 Task: Toggle the insert space after function keyword for anonymous function in the format.
Action: Mouse moved to (11, 475)
Screenshot: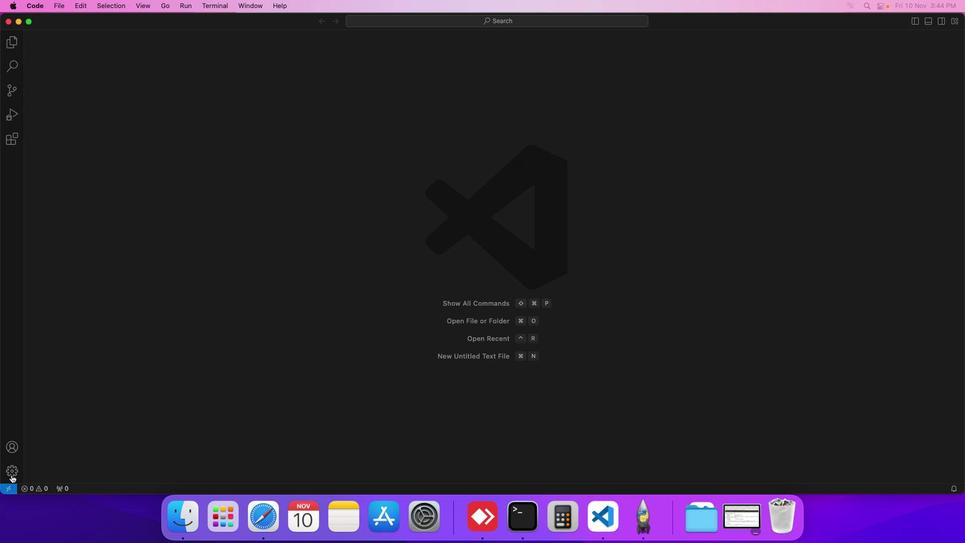 
Action: Mouse pressed left at (11, 475)
Screenshot: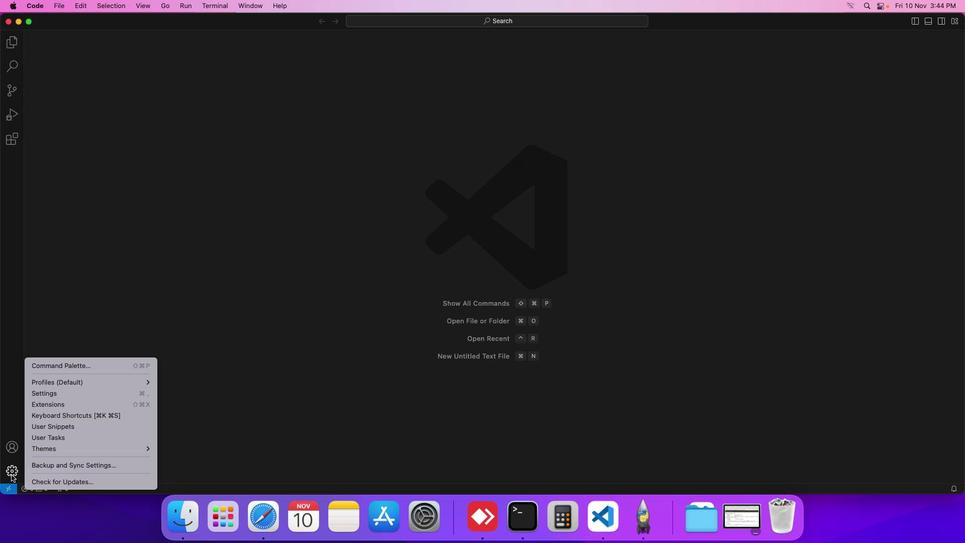 
Action: Mouse moved to (65, 394)
Screenshot: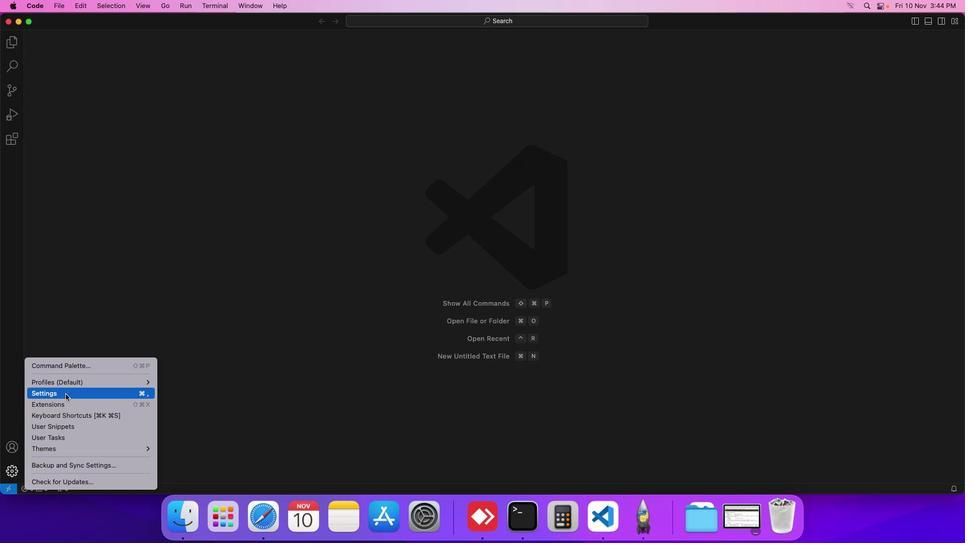 
Action: Mouse pressed left at (65, 394)
Screenshot: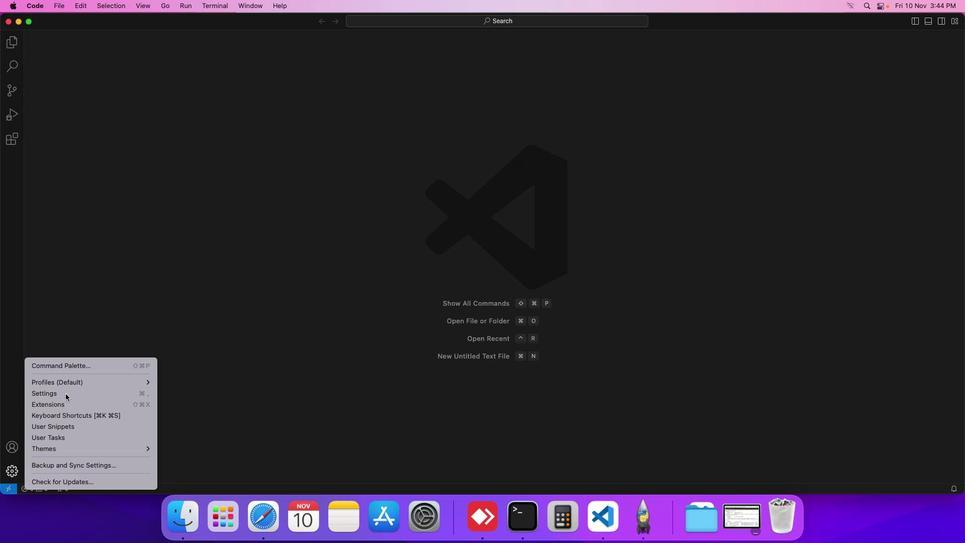 
Action: Mouse moved to (230, 173)
Screenshot: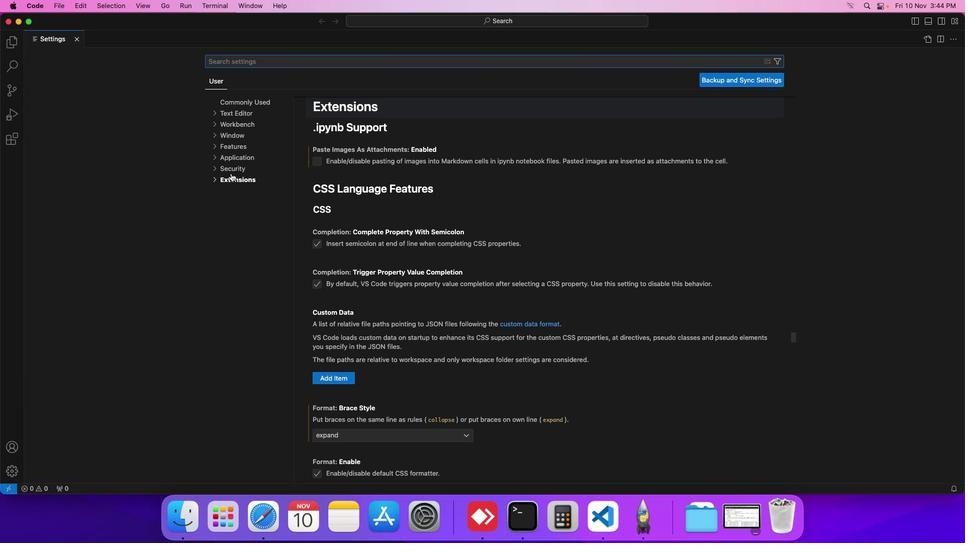 
Action: Mouse pressed left at (230, 173)
Screenshot: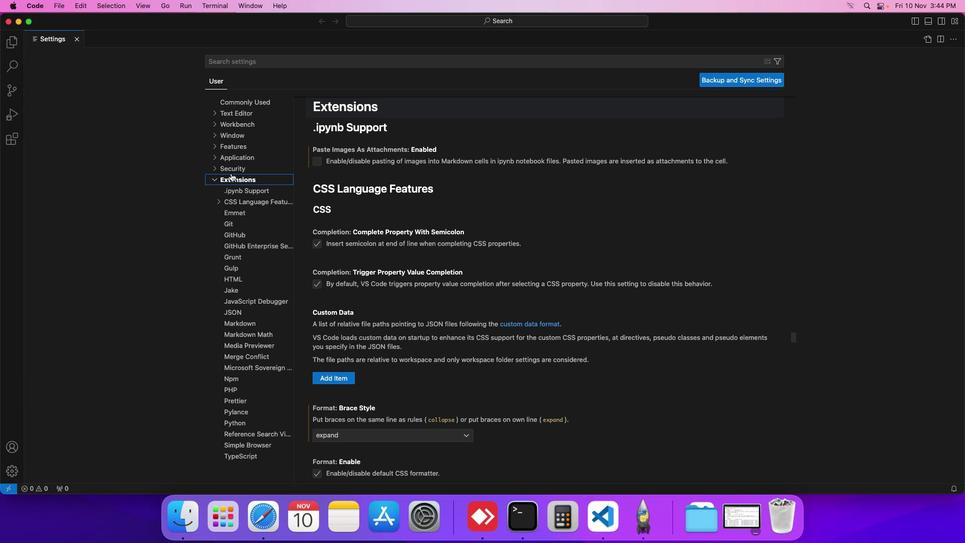 
Action: Mouse moved to (236, 453)
Screenshot: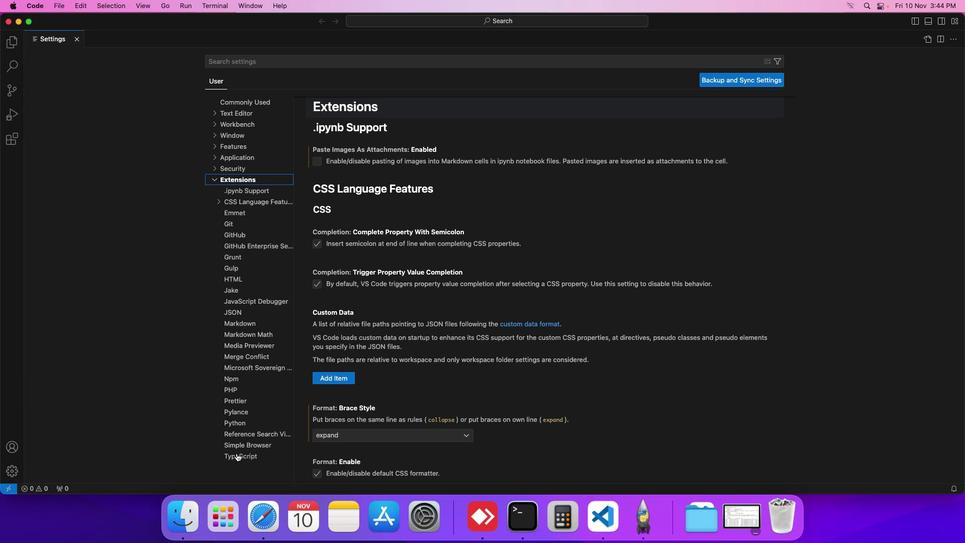 
Action: Mouse pressed left at (236, 453)
Screenshot: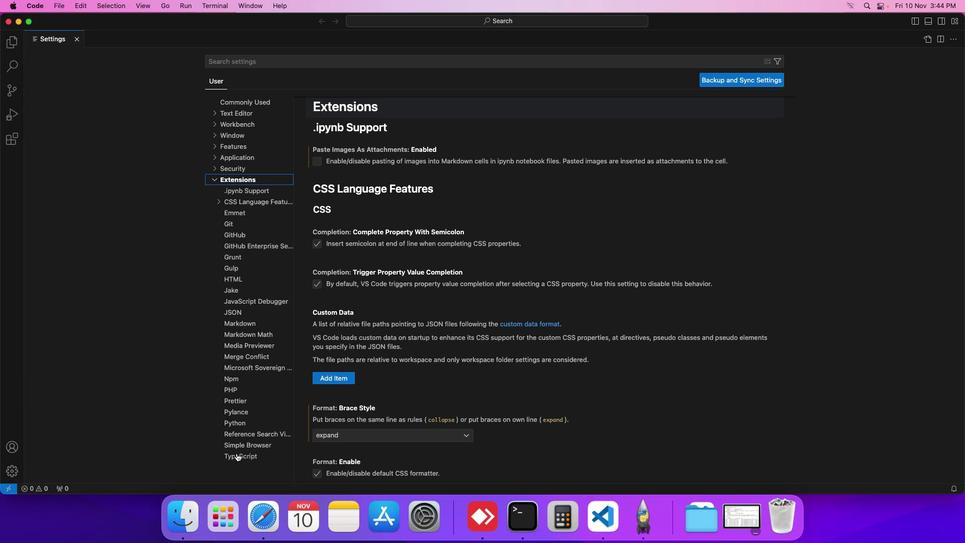 
Action: Mouse moved to (328, 450)
Screenshot: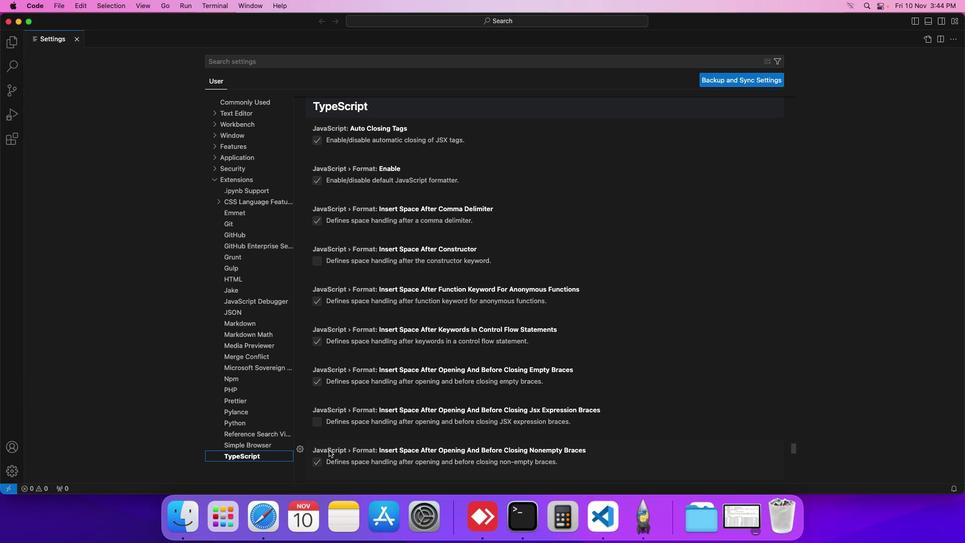 
Action: Mouse scrolled (328, 450) with delta (0, 0)
Screenshot: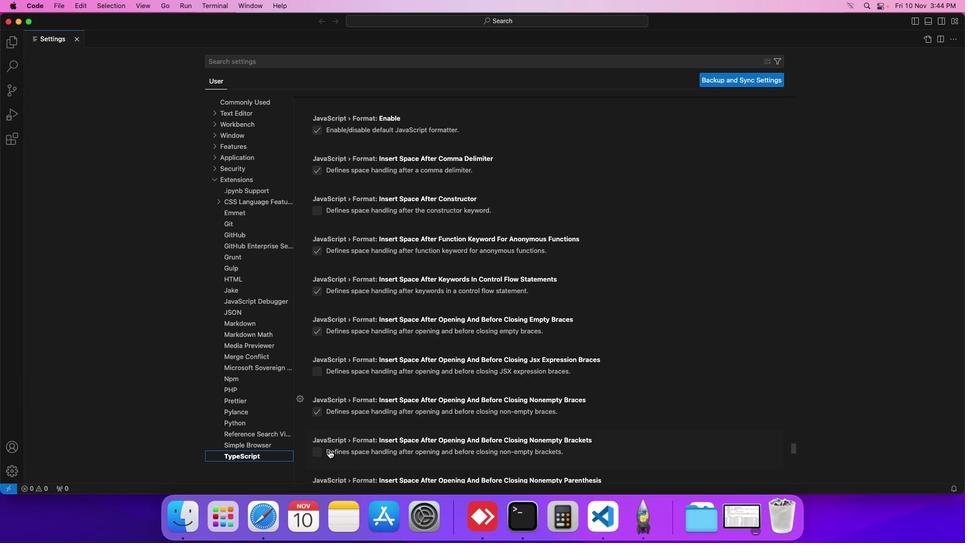 
Action: Mouse scrolled (328, 450) with delta (0, 0)
Screenshot: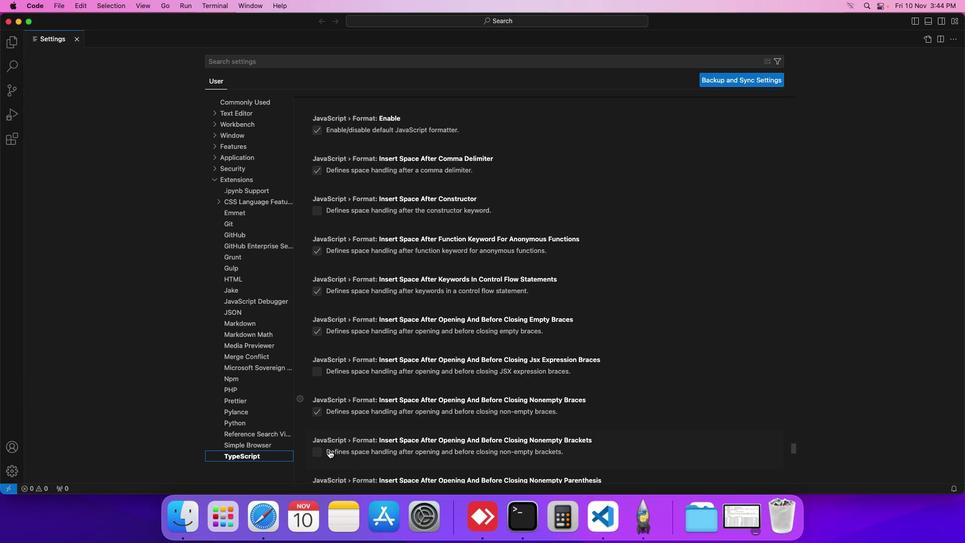 
Action: Mouse scrolled (328, 450) with delta (0, 0)
Screenshot: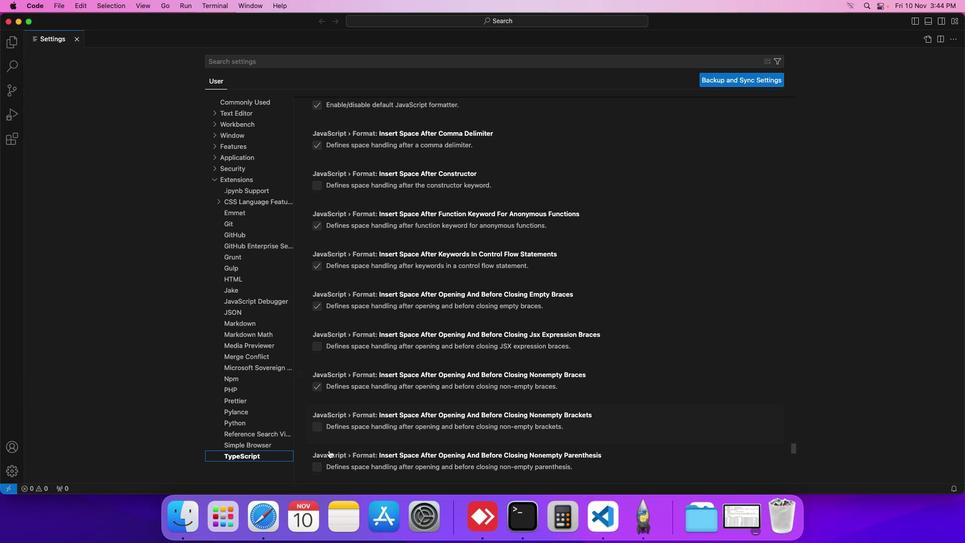 
Action: Mouse scrolled (328, 450) with delta (0, 0)
Screenshot: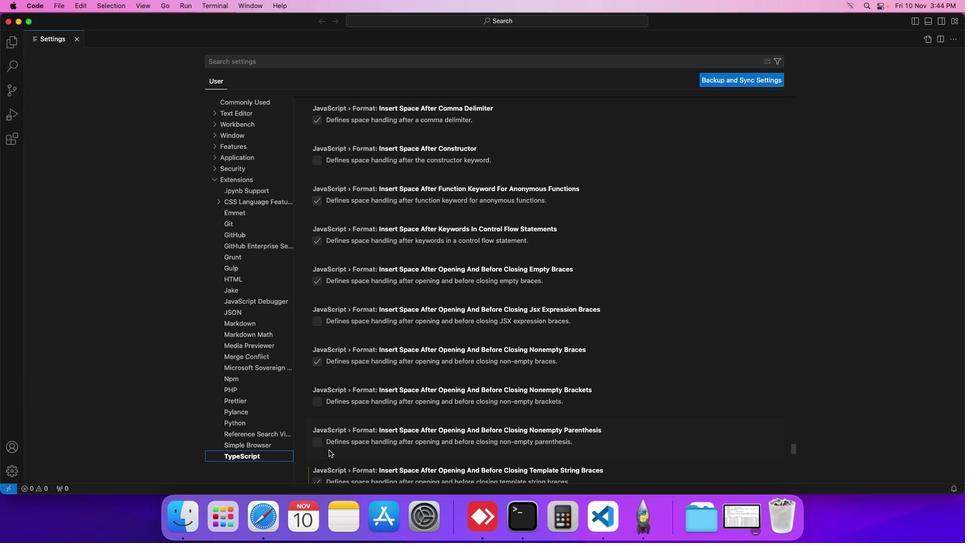 
Action: Mouse scrolled (328, 450) with delta (0, 0)
Screenshot: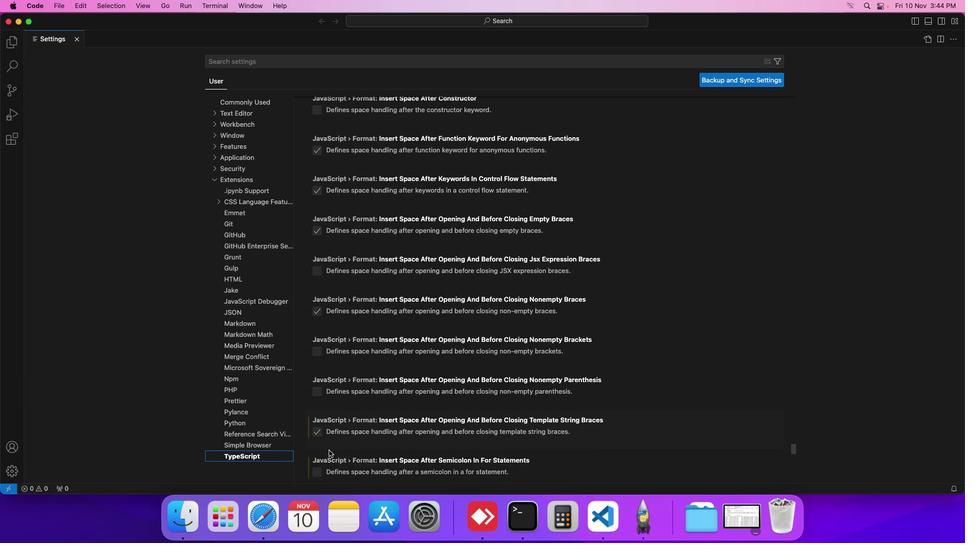
Action: Mouse scrolled (328, 450) with delta (0, 0)
Screenshot: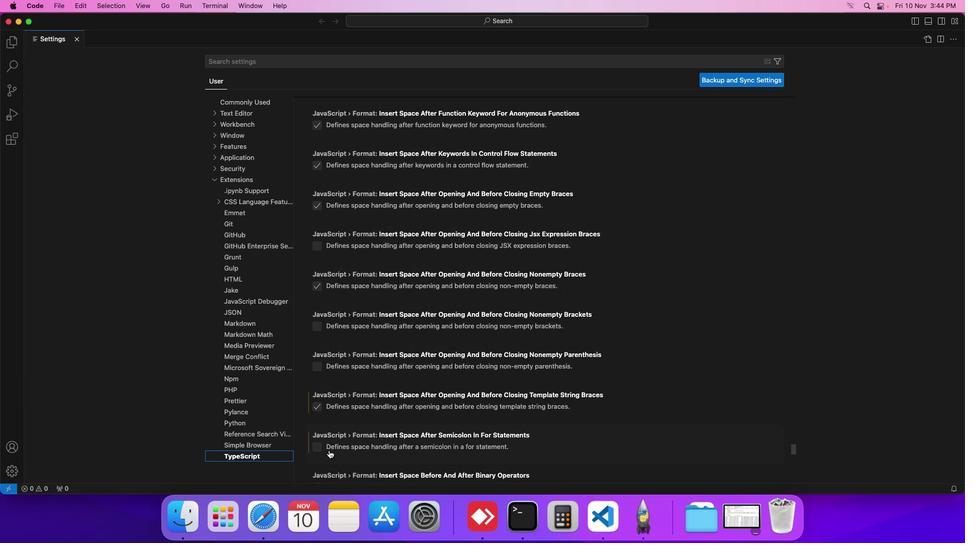 
Action: Mouse scrolled (328, 450) with delta (0, 0)
Screenshot: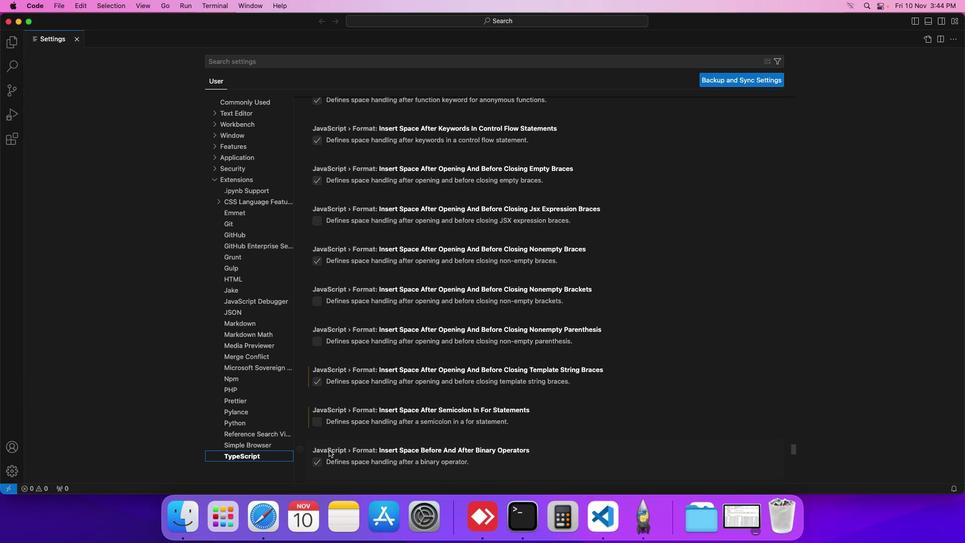 
Action: Mouse scrolled (328, 450) with delta (0, 0)
Screenshot: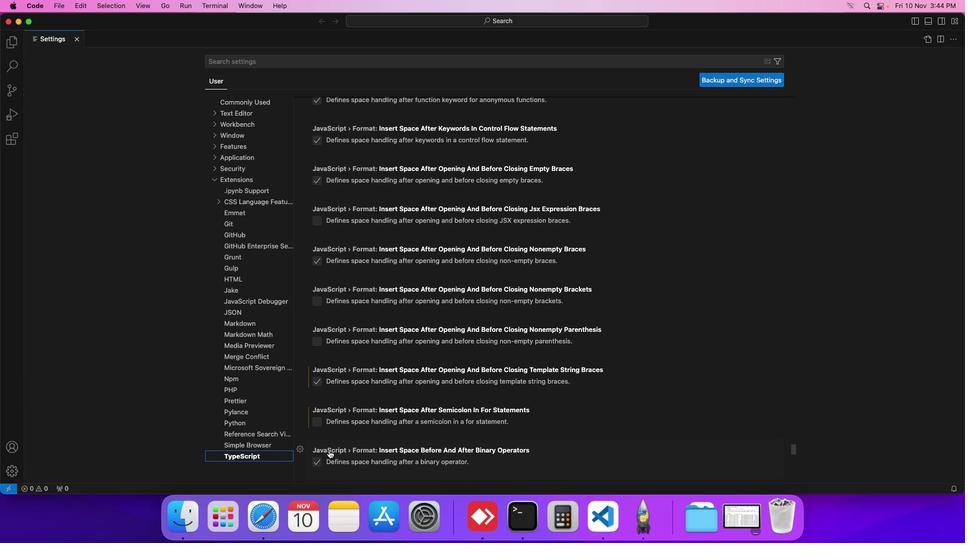 
Action: Mouse scrolled (328, 450) with delta (0, -1)
Screenshot: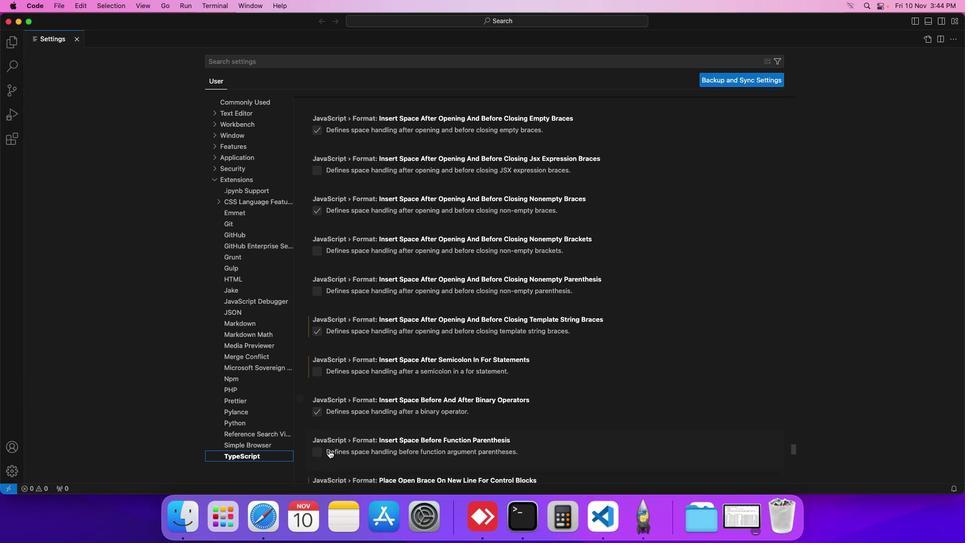 
Action: Mouse scrolled (328, 450) with delta (0, 0)
Screenshot: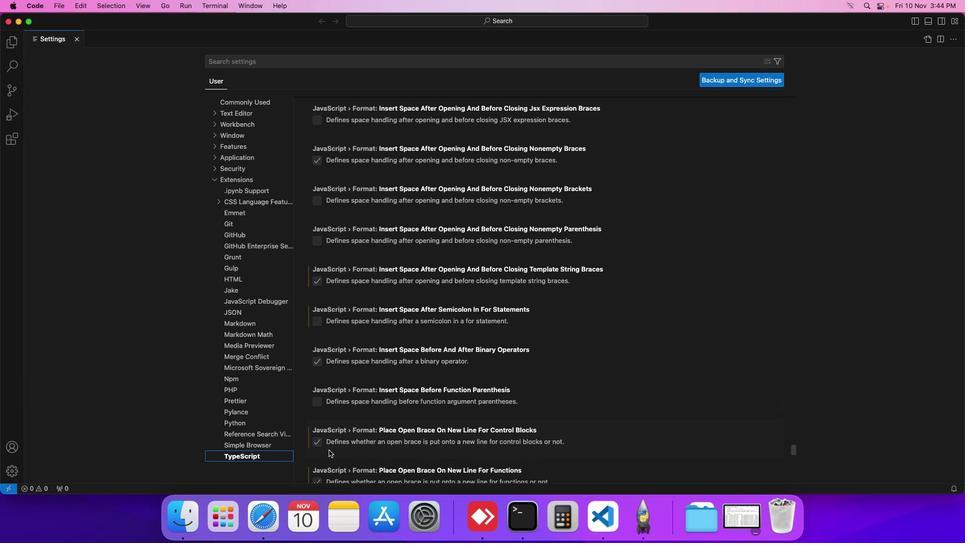 
Action: Mouse scrolled (328, 450) with delta (0, 0)
Screenshot: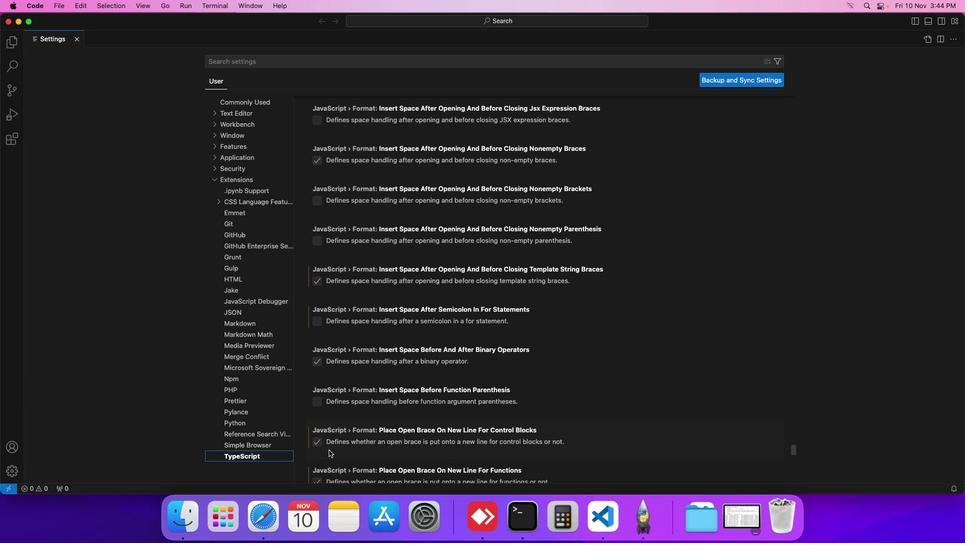 
Action: Mouse scrolled (328, 450) with delta (0, 0)
Screenshot: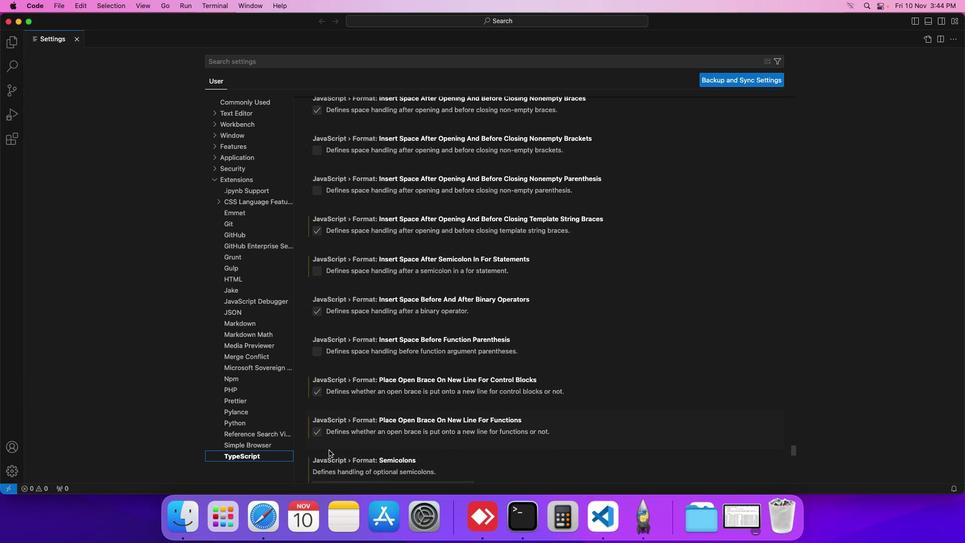 
Action: Mouse scrolled (328, 450) with delta (0, 0)
Screenshot: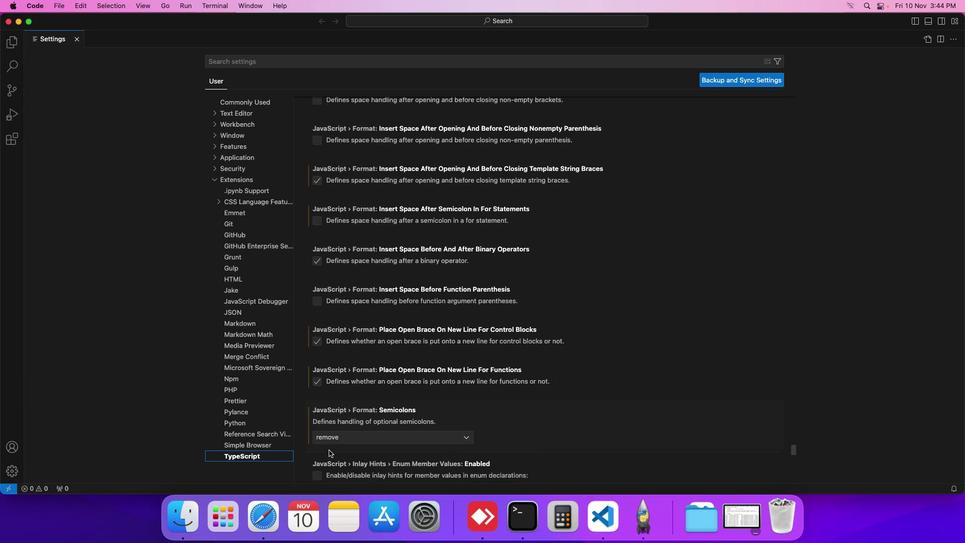 
Action: Mouse scrolled (328, 450) with delta (0, -1)
Screenshot: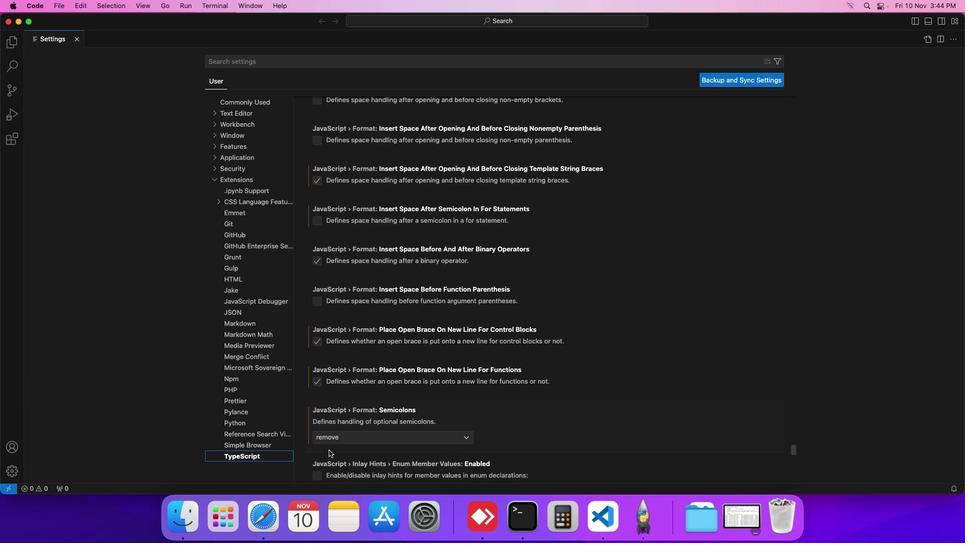 
Action: Mouse scrolled (328, 450) with delta (0, 0)
Screenshot: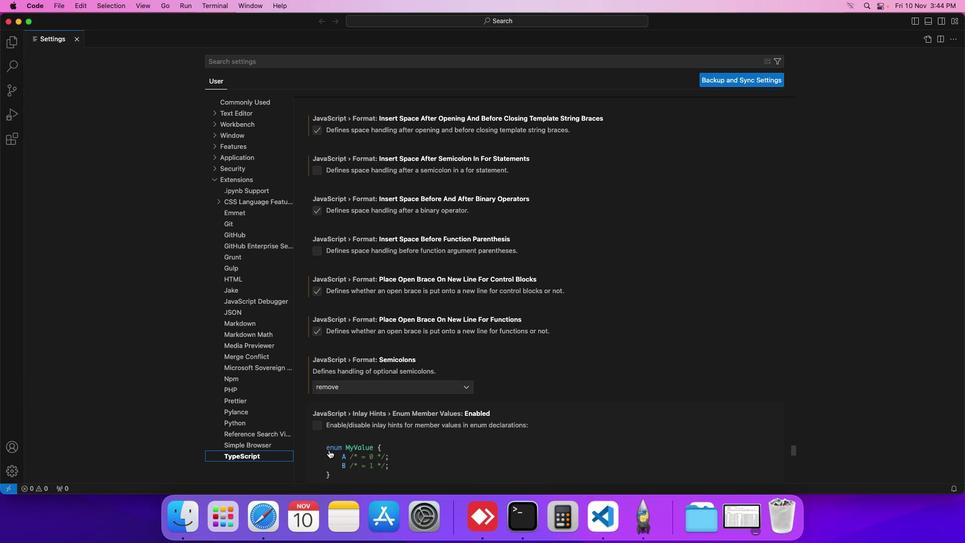 
Action: Mouse scrolled (328, 450) with delta (0, 0)
Screenshot: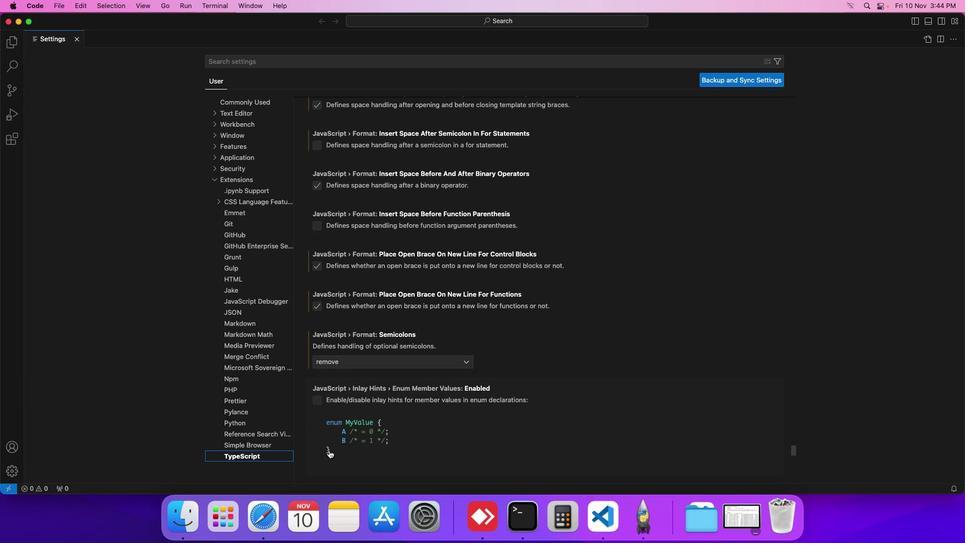 
Action: Mouse scrolled (328, 450) with delta (0, 0)
Screenshot: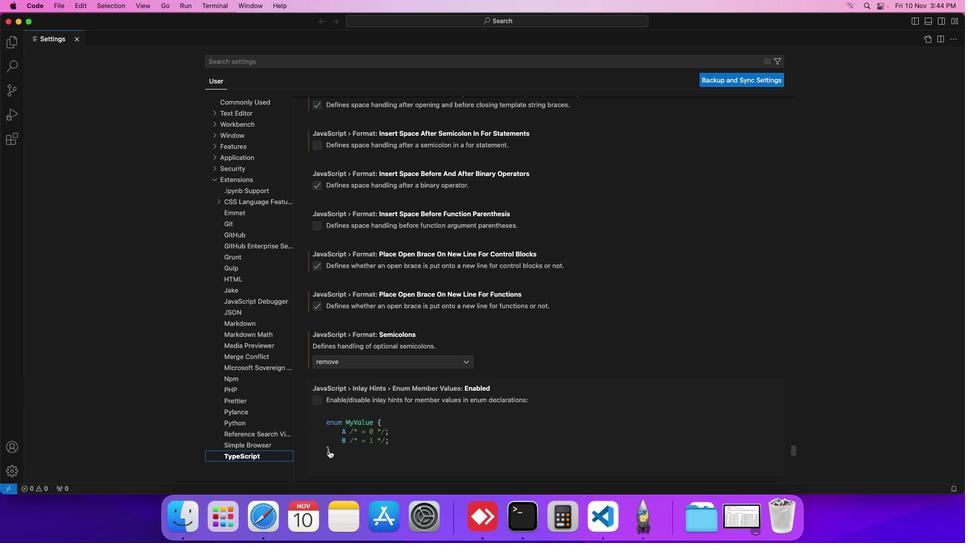 
Action: Mouse scrolled (328, 450) with delta (0, -1)
Screenshot: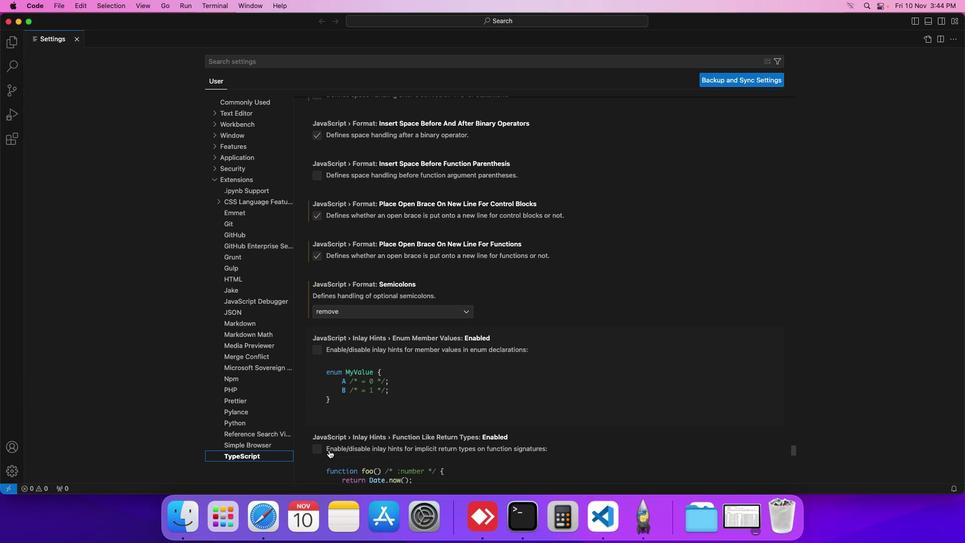 
Action: Mouse scrolled (328, 450) with delta (0, 0)
Screenshot: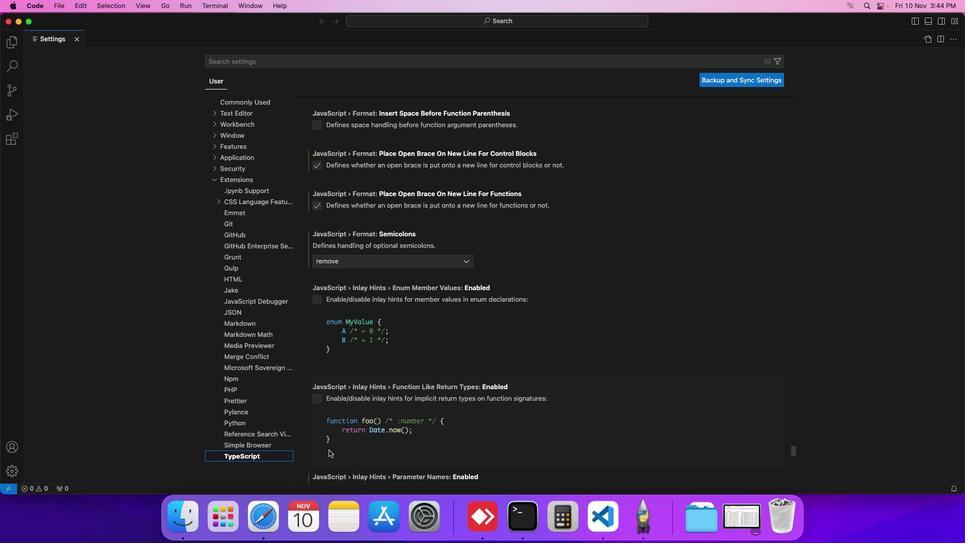 
Action: Mouse scrolled (328, 450) with delta (0, 0)
Screenshot: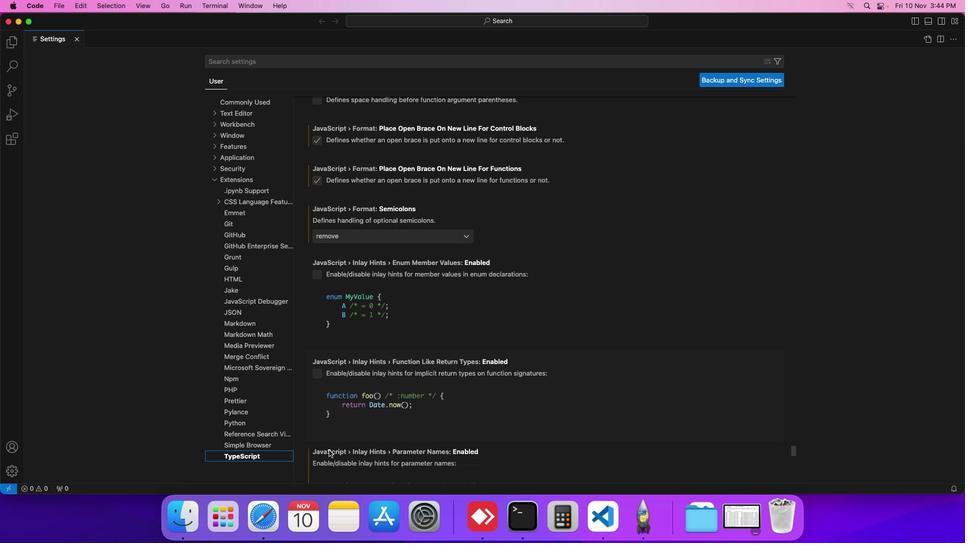 
Action: Mouse scrolled (328, 450) with delta (0, 0)
Screenshot: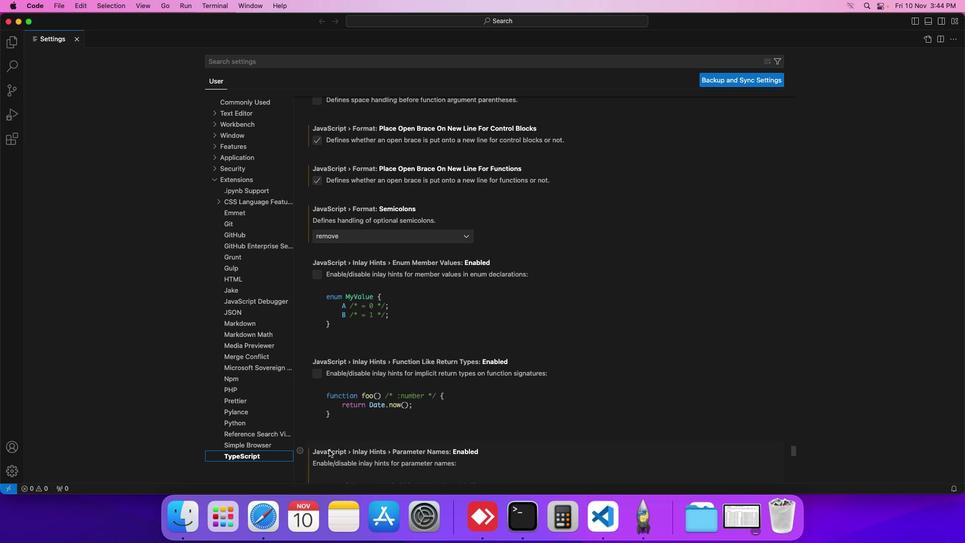 
Action: Mouse scrolled (328, 450) with delta (0, 0)
Screenshot: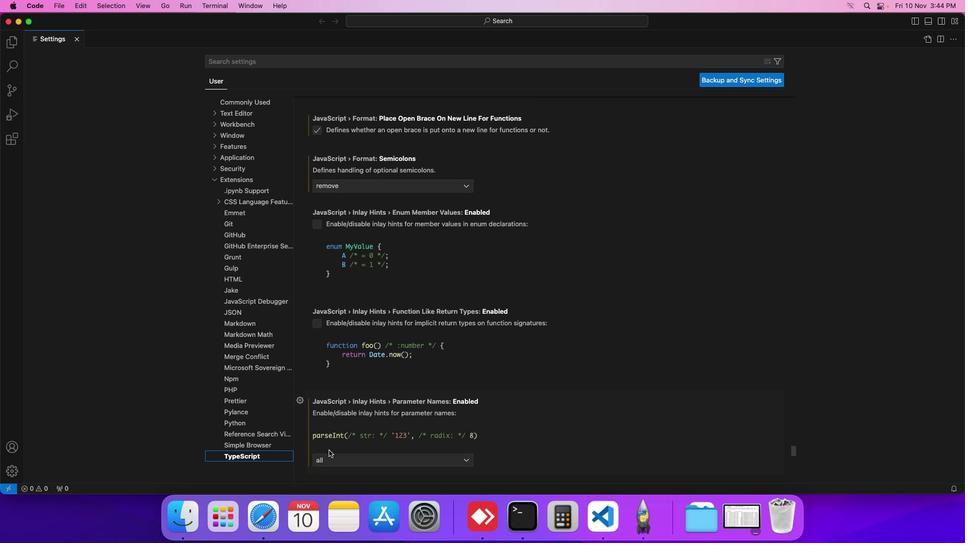 
Action: Mouse scrolled (328, 450) with delta (0, 0)
Screenshot: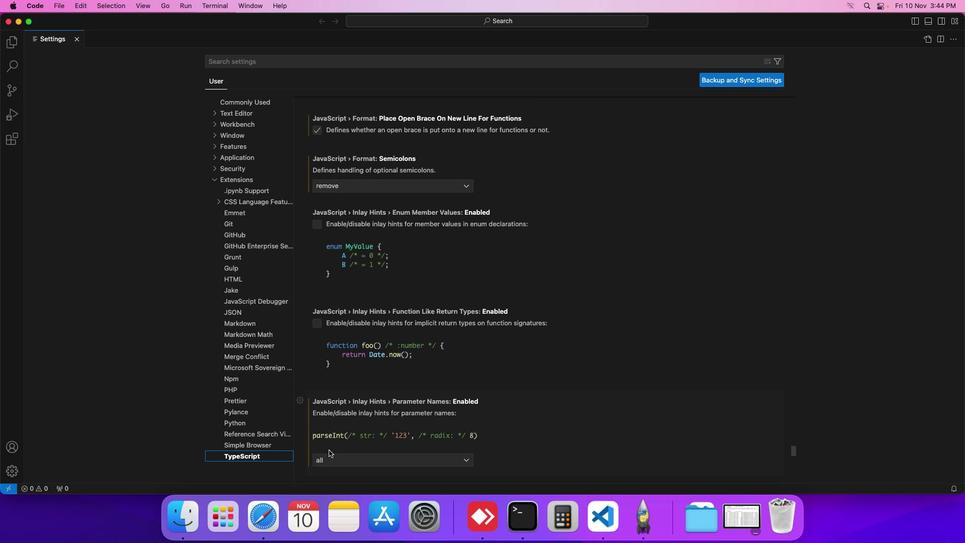 
Action: Mouse scrolled (328, 450) with delta (0, 0)
Screenshot: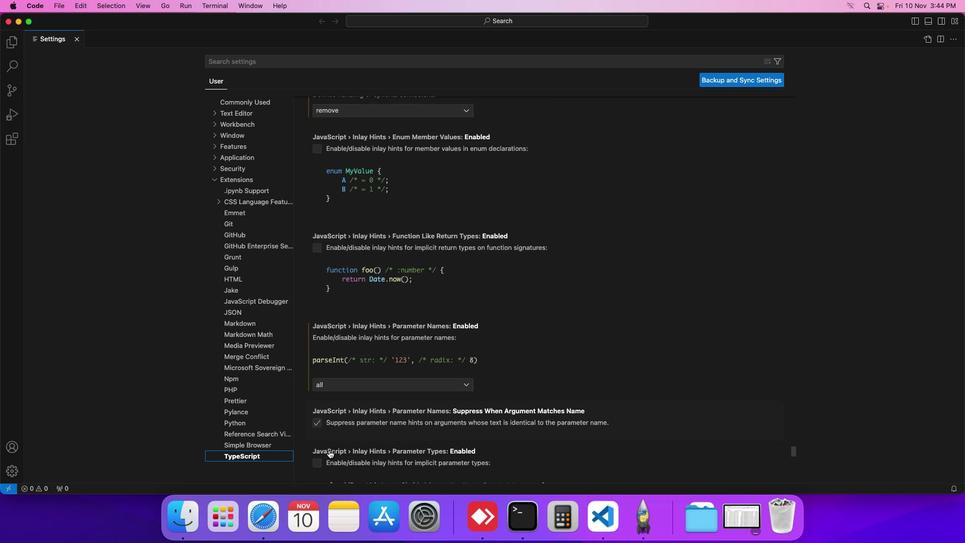 
Action: Mouse scrolled (328, 450) with delta (0, 0)
Screenshot: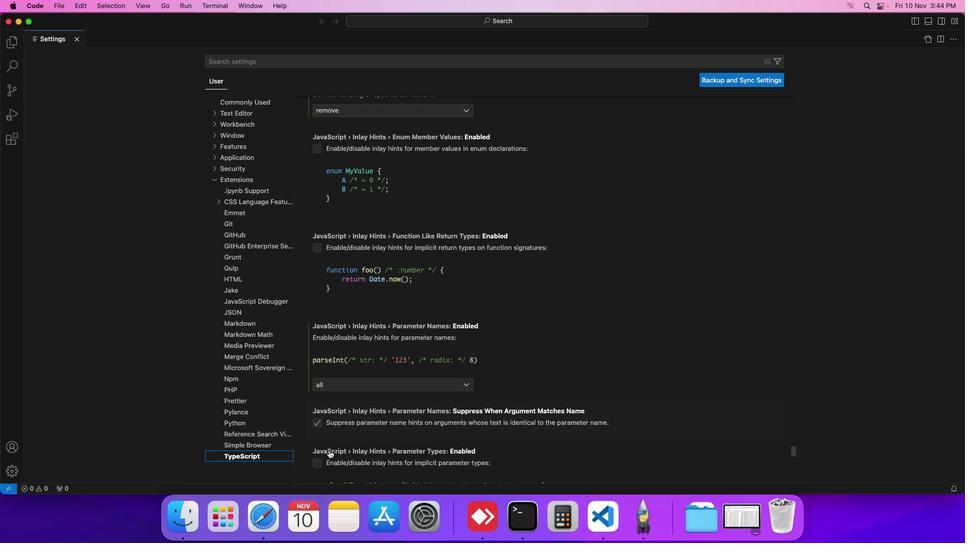 
Action: Mouse scrolled (328, 450) with delta (0, 0)
Screenshot: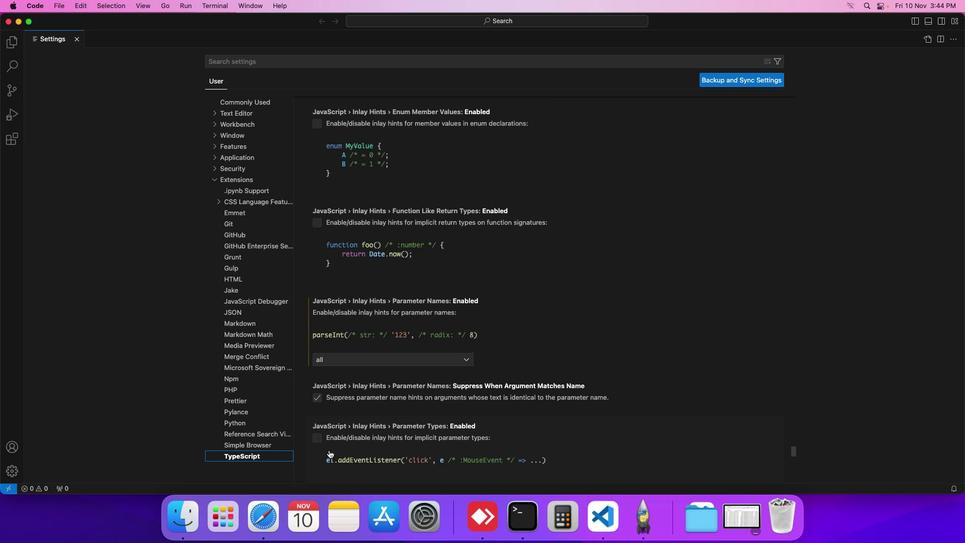 
Action: Mouse scrolled (328, 450) with delta (0, 0)
Screenshot: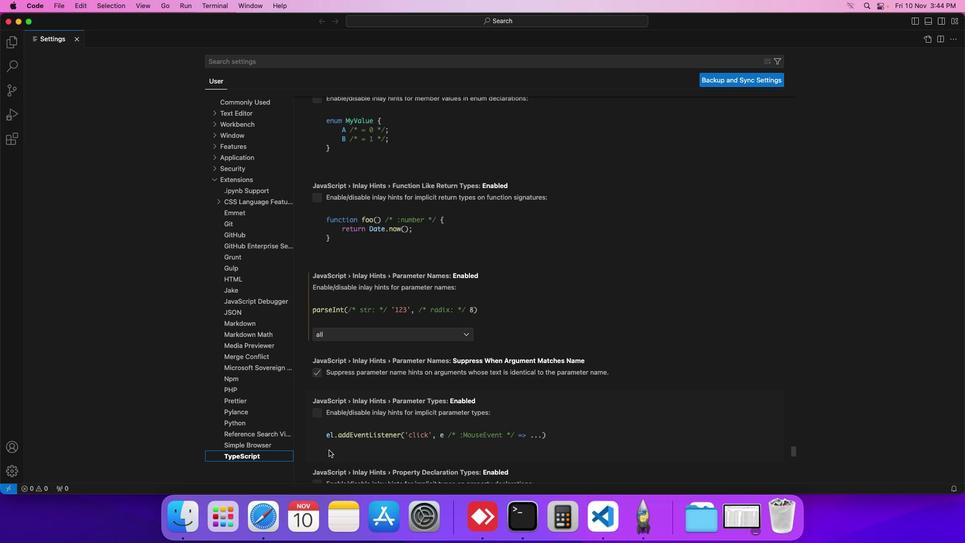 
Action: Mouse scrolled (328, 450) with delta (0, 0)
Screenshot: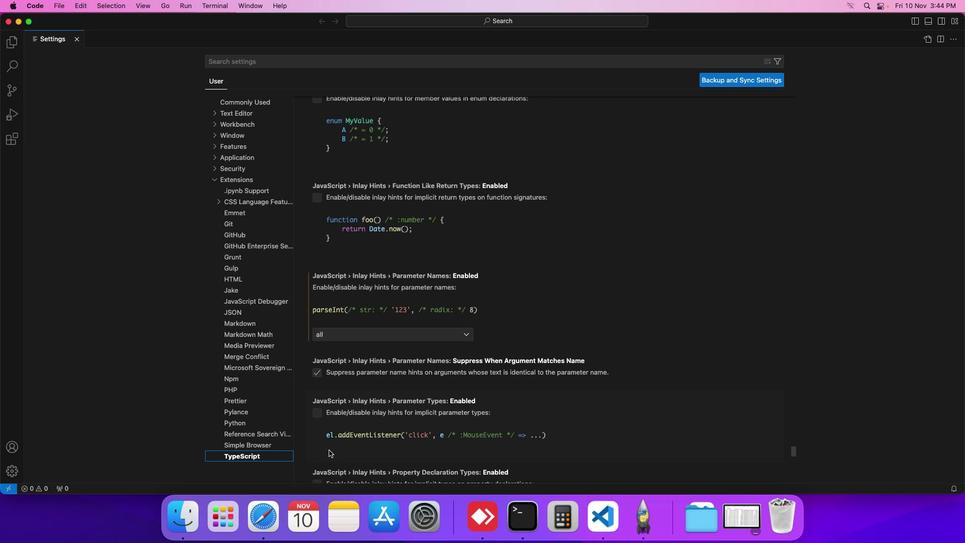 
Action: Mouse scrolled (328, 450) with delta (0, 0)
Screenshot: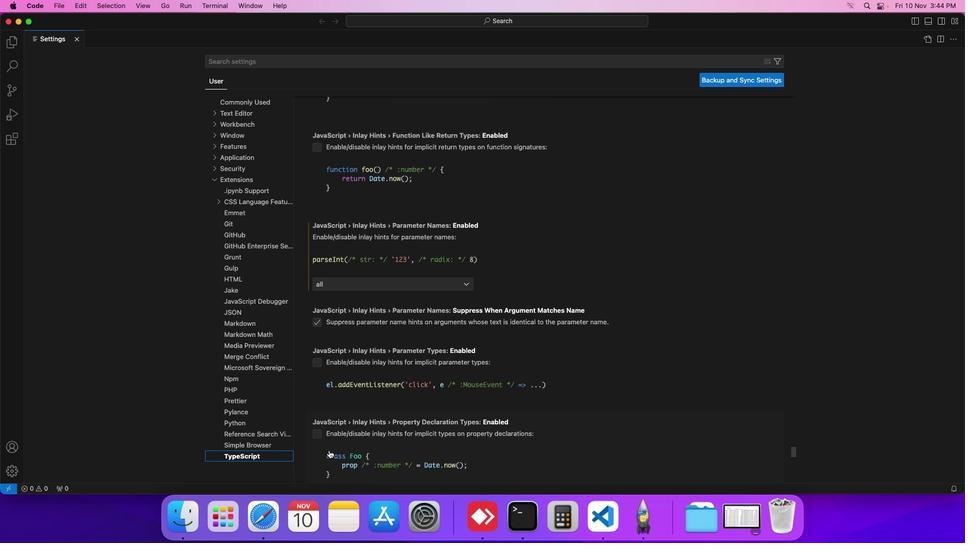 
Action: Mouse scrolled (328, 450) with delta (0, 0)
Screenshot: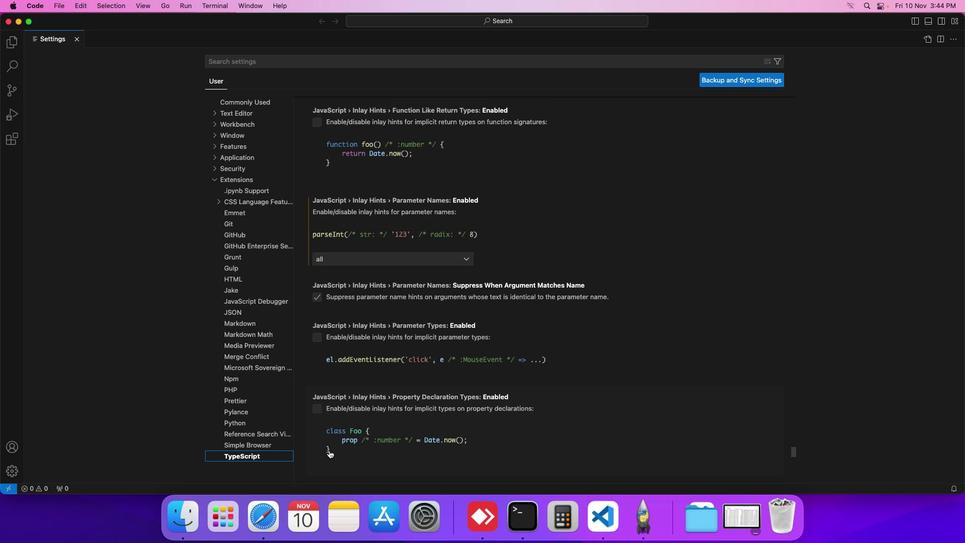 
Action: Mouse scrolled (328, 450) with delta (0, 0)
Screenshot: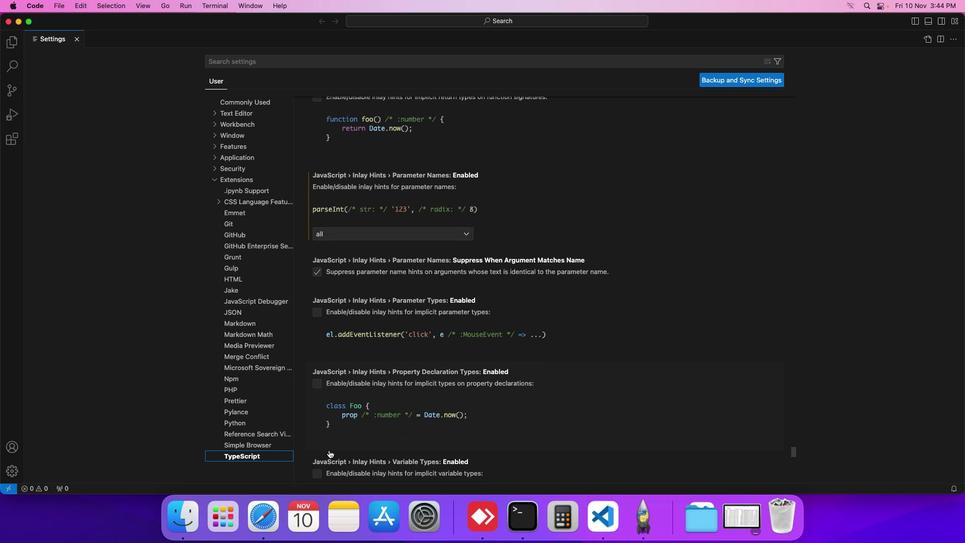 
Action: Mouse scrolled (328, 450) with delta (0, 0)
Screenshot: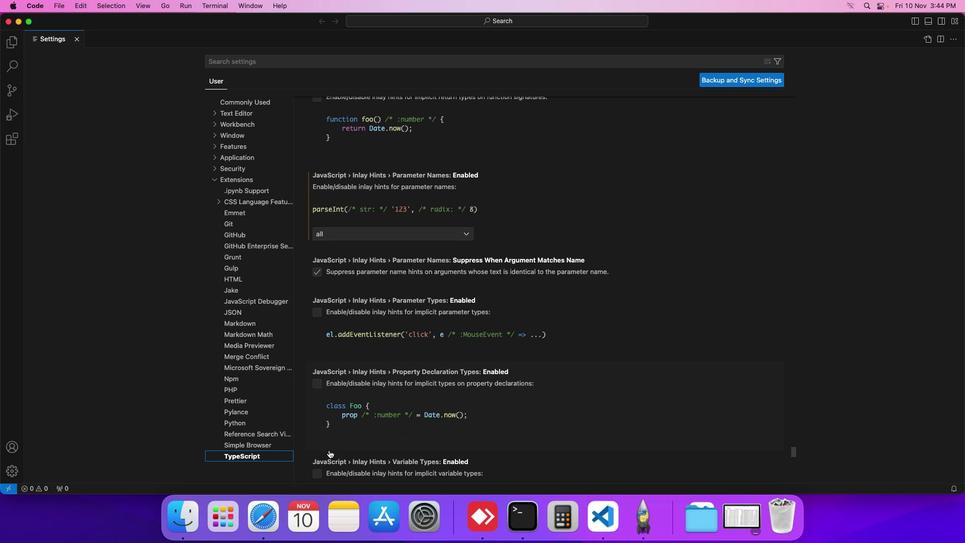 
Action: Mouse scrolled (328, 450) with delta (0, 0)
Screenshot: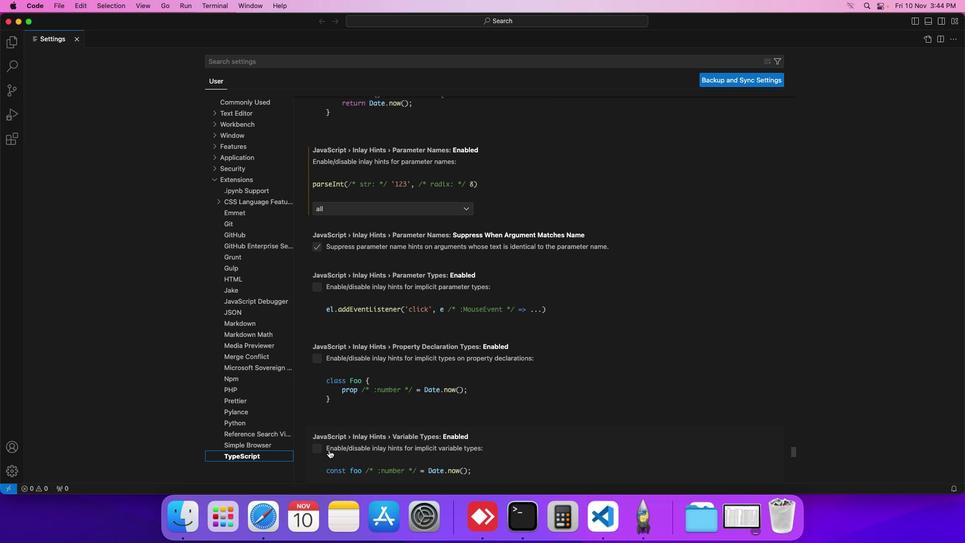 
Action: Mouse scrolled (328, 450) with delta (0, 0)
Screenshot: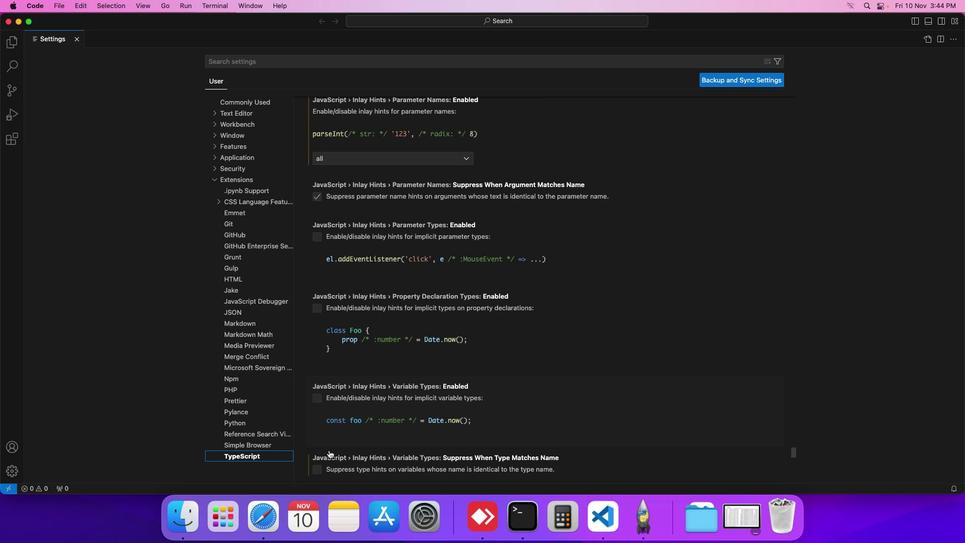 
Action: Mouse scrolled (328, 450) with delta (0, 0)
Screenshot: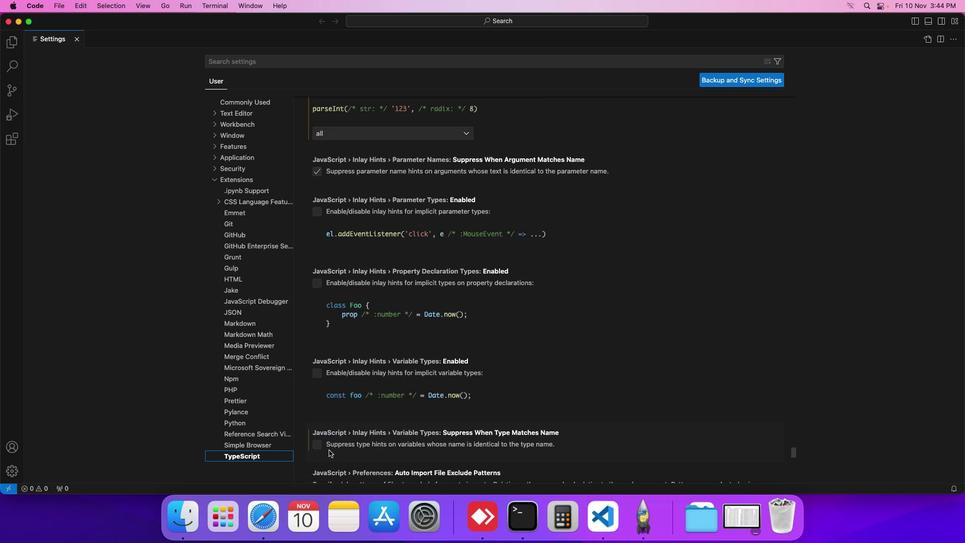 
Action: Mouse scrolled (328, 450) with delta (0, 0)
Screenshot: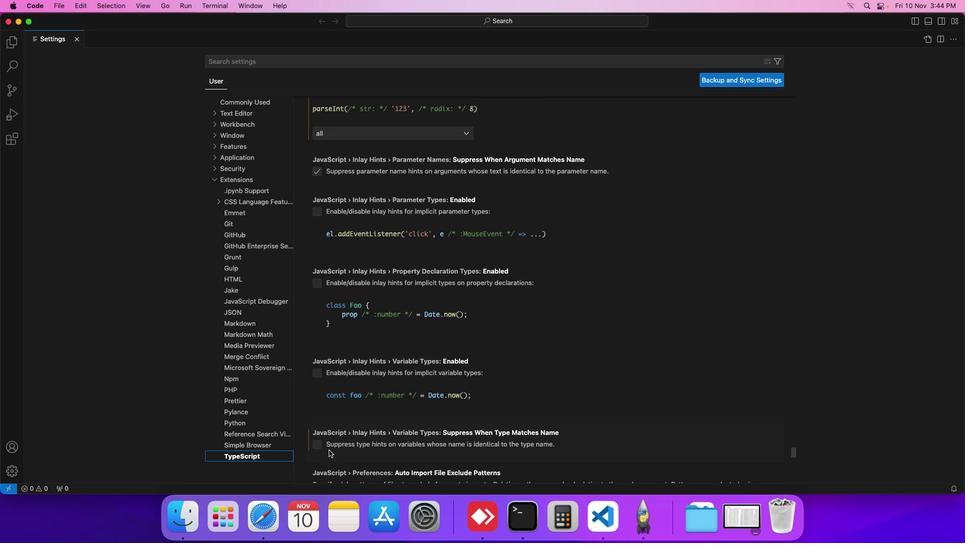 
Action: Mouse scrolled (328, 450) with delta (0, 0)
Screenshot: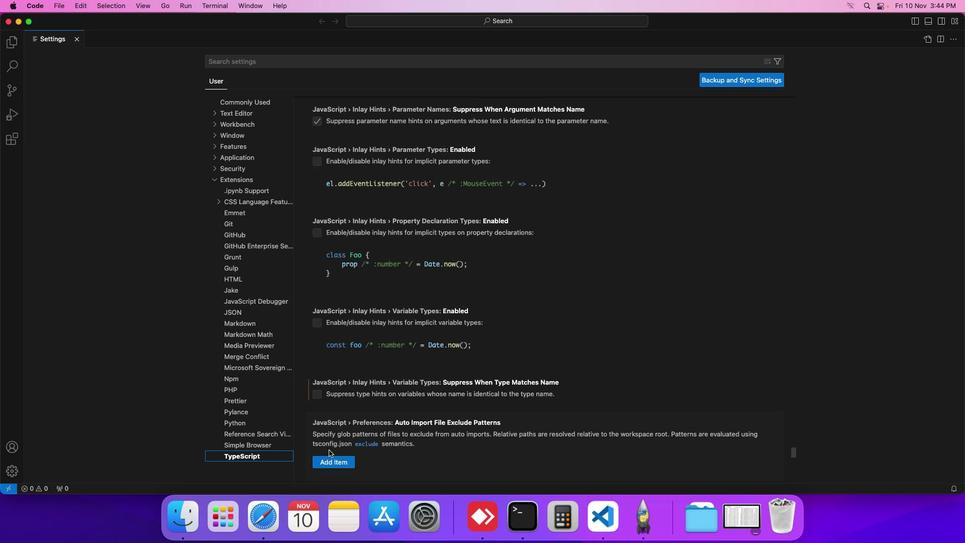 
Action: Mouse scrolled (328, 450) with delta (0, 0)
Screenshot: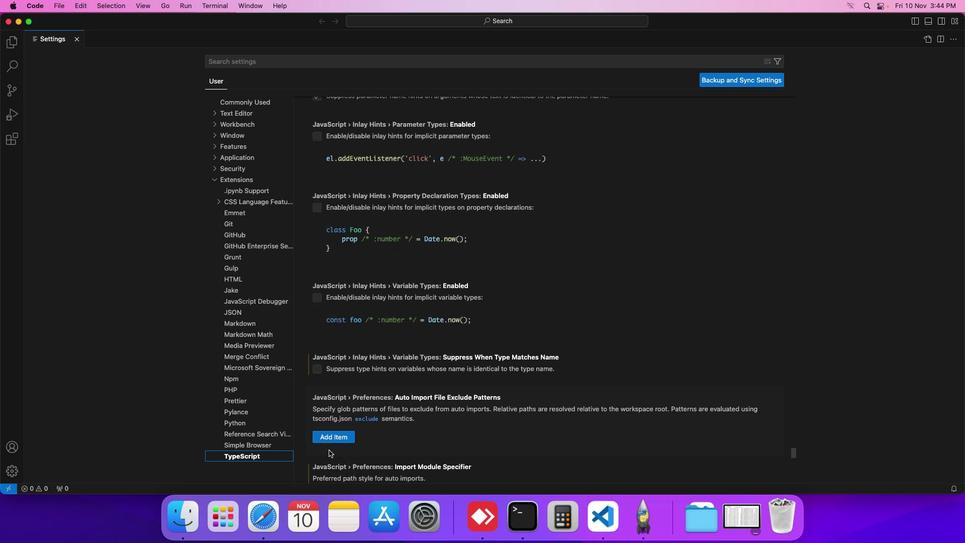 
Action: Mouse scrolled (328, 450) with delta (0, 0)
Screenshot: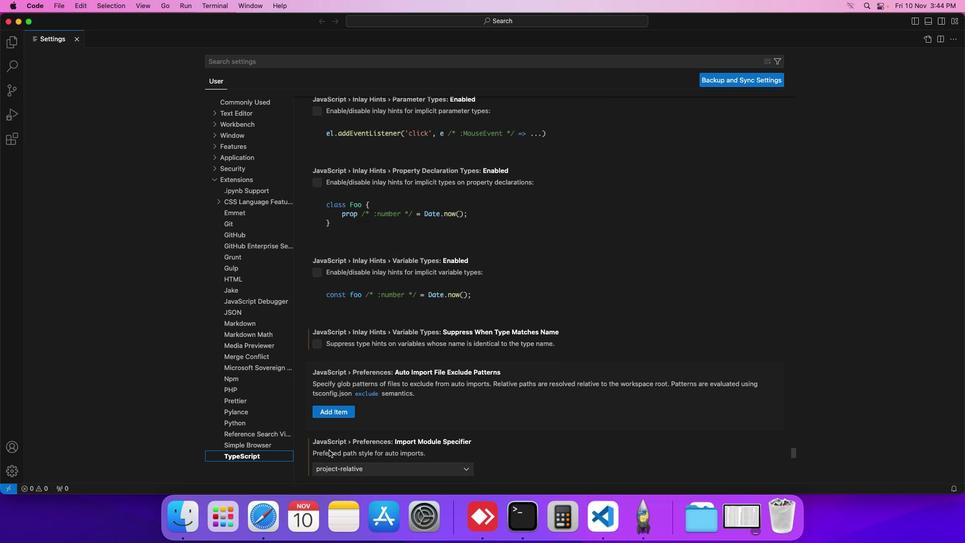 
Action: Mouse scrolled (328, 450) with delta (0, 0)
Screenshot: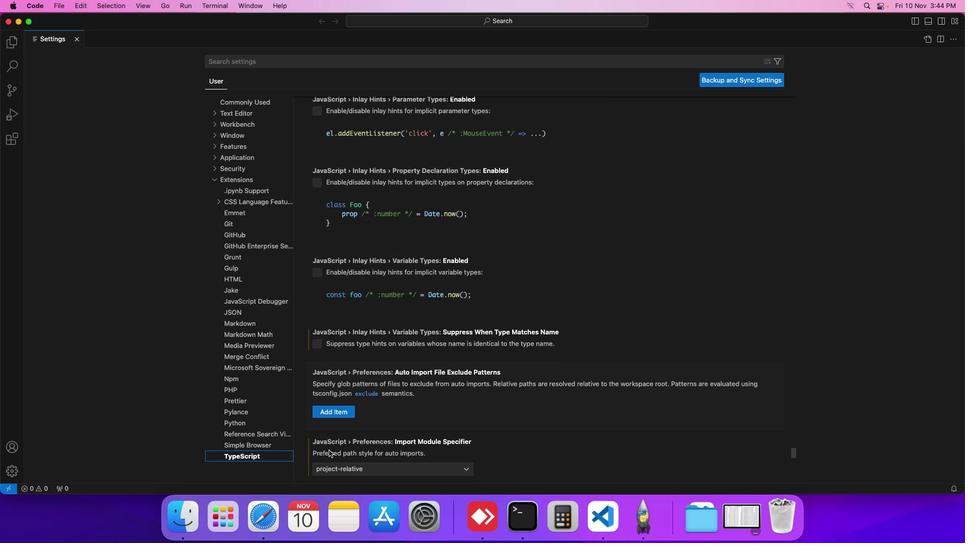 
Action: Mouse scrolled (328, 450) with delta (0, 0)
Screenshot: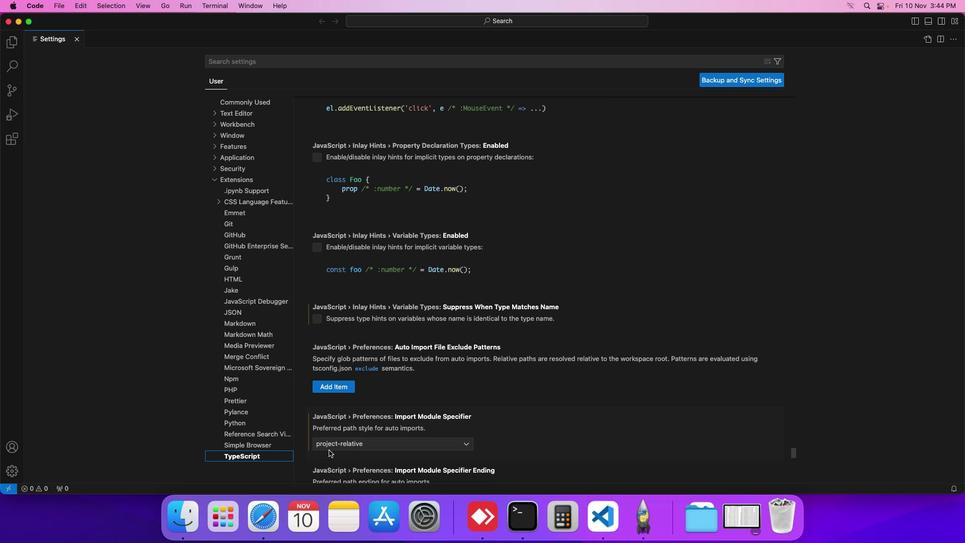 
Action: Mouse scrolled (328, 450) with delta (0, 0)
Screenshot: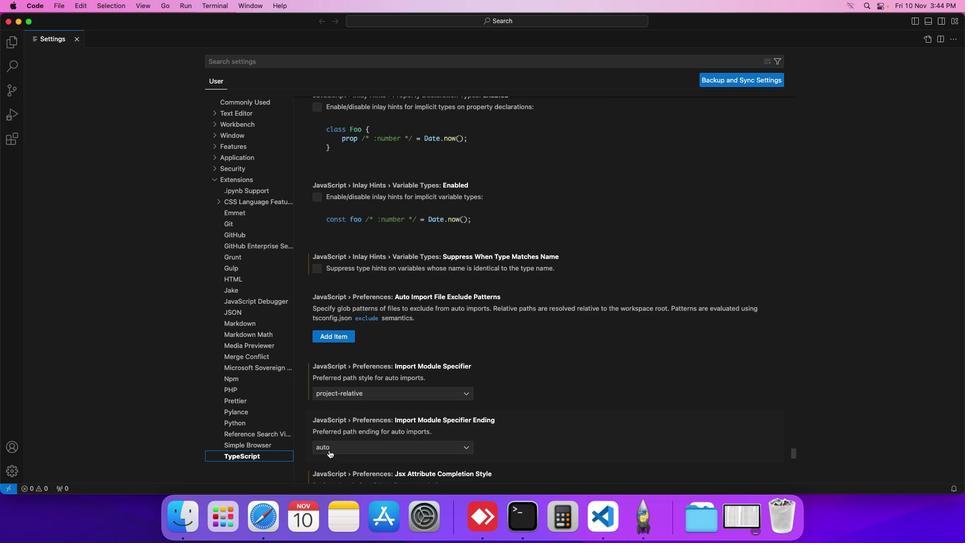 
Action: Mouse scrolled (328, 450) with delta (0, 0)
Screenshot: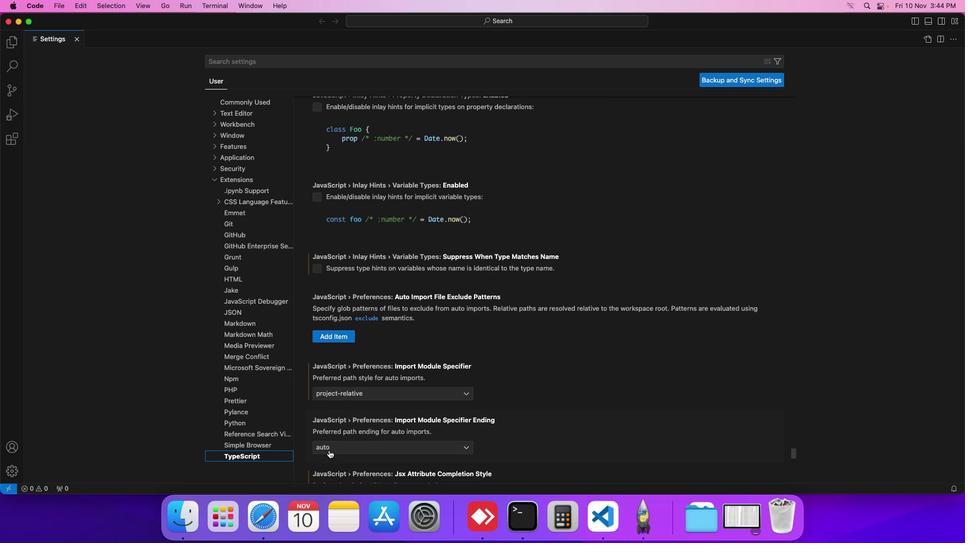 
Action: Mouse scrolled (328, 450) with delta (0, 0)
Screenshot: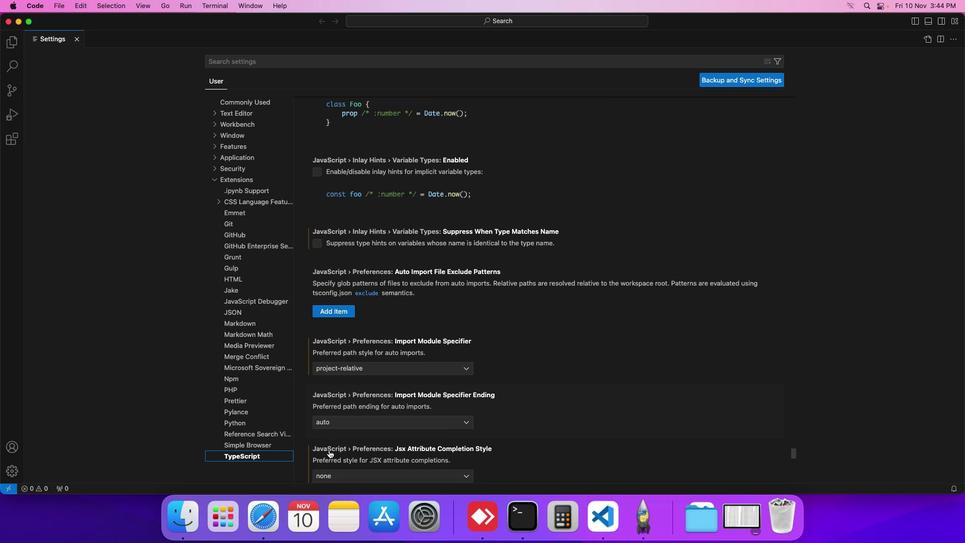 
Action: Mouse scrolled (328, 450) with delta (0, 0)
Screenshot: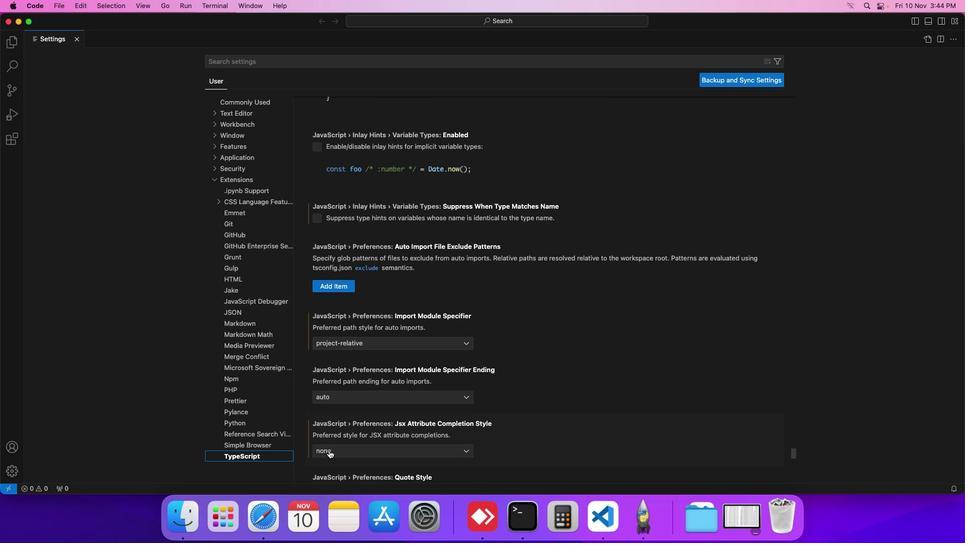 
Action: Mouse scrolled (328, 450) with delta (0, 0)
Screenshot: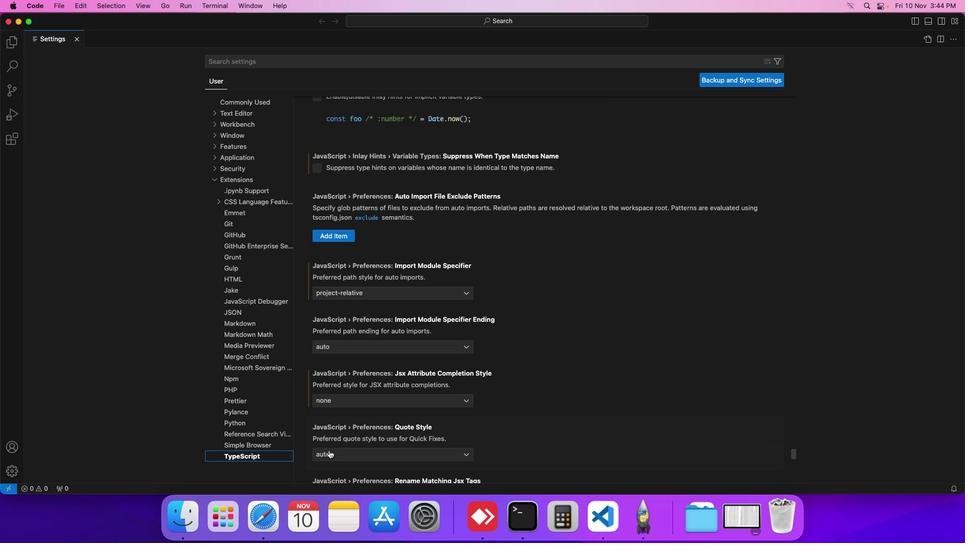 
Action: Mouse scrolled (328, 450) with delta (0, 0)
Screenshot: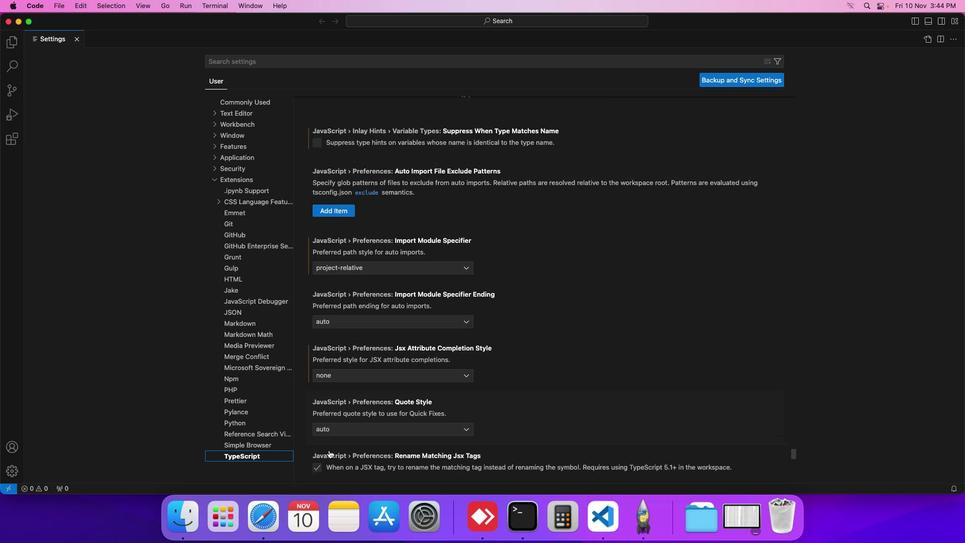 
Action: Mouse scrolled (328, 450) with delta (0, 0)
Screenshot: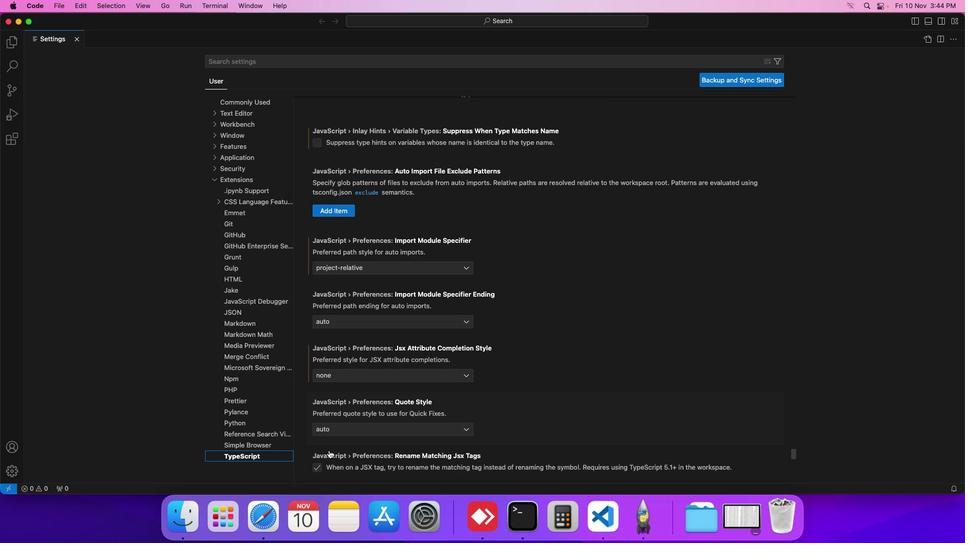
Action: Mouse scrolled (328, 450) with delta (0, 0)
Screenshot: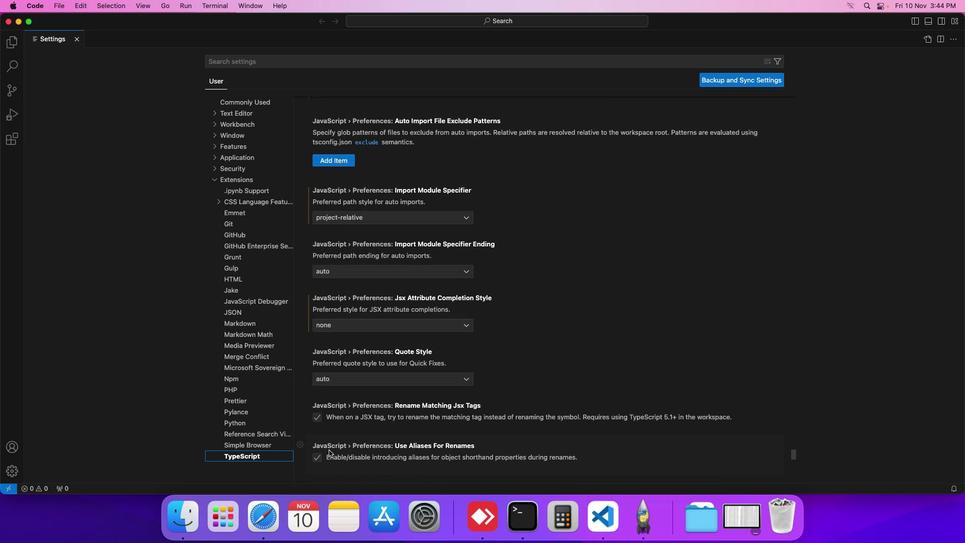 
Action: Mouse scrolled (328, 450) with delta (0, 0)
Screenshot: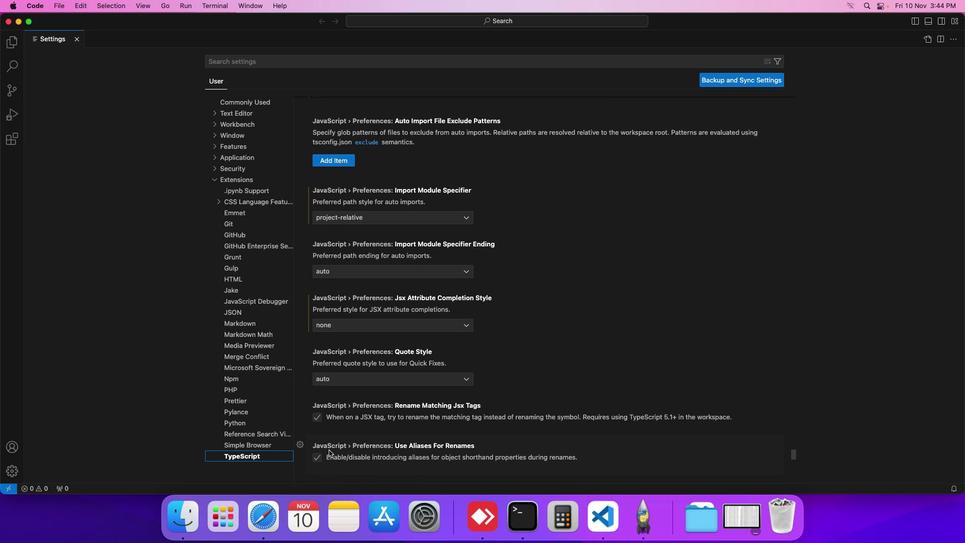 
Action: Mouse scrolled (328, 450) with delta (0, 0)
Screenshot: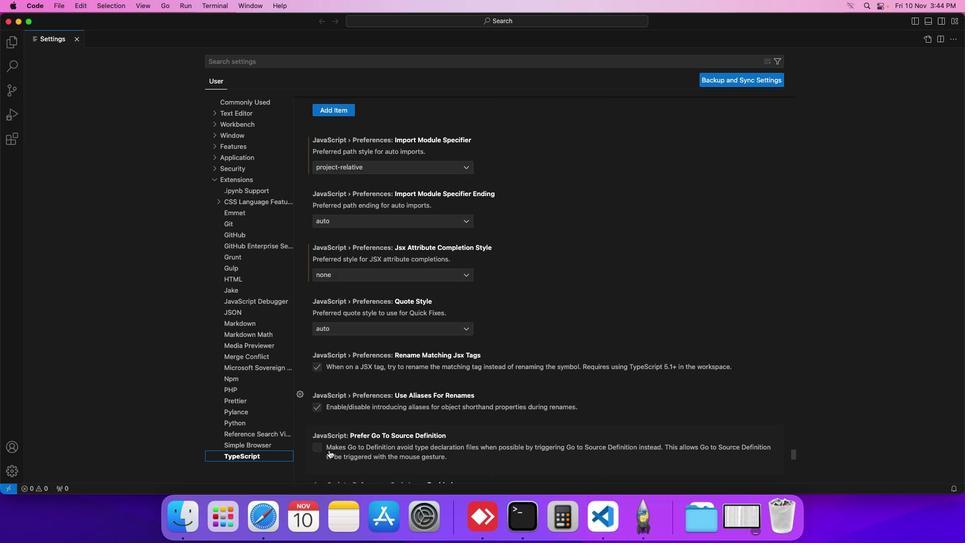 
Action: Mouse scrolled (328, 450) with delta (0, 0)
Screenshot: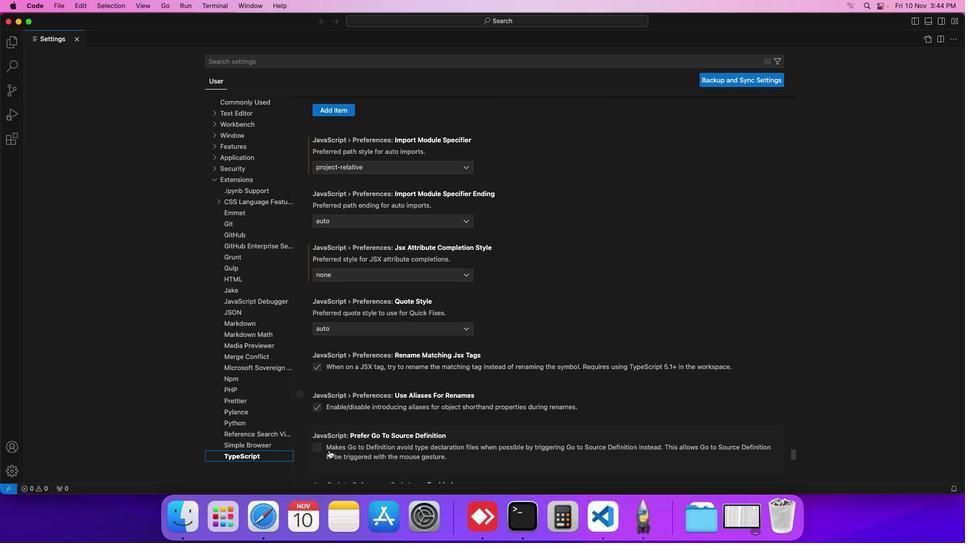 
Action: Mouse scrolled (328, 450) with delta (0, 0)
Screenshot: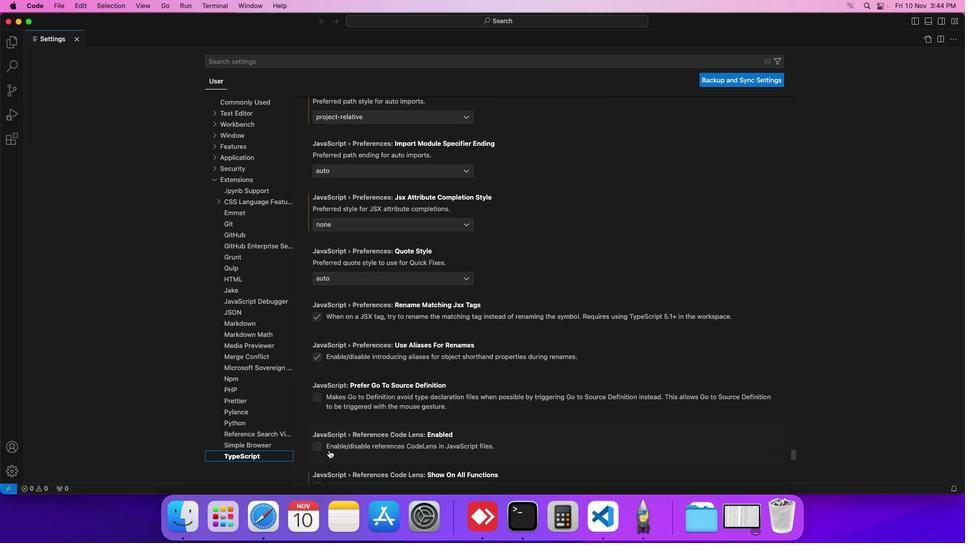 
Action: Mouse scrolled (328, 450) with delta (0, 0)
Screenshot: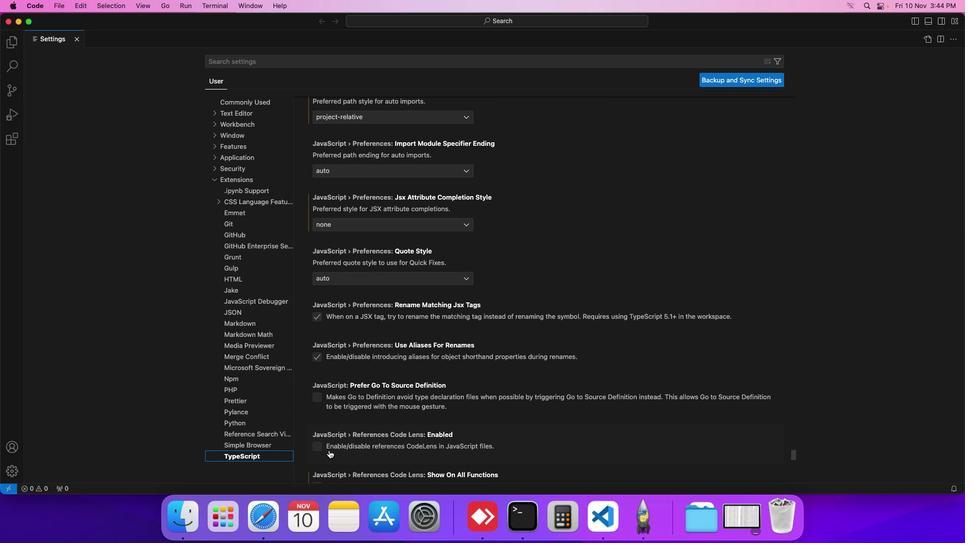 
Action: Mouse scrolled (328, 450) with delta (0, 0)
Screenshot: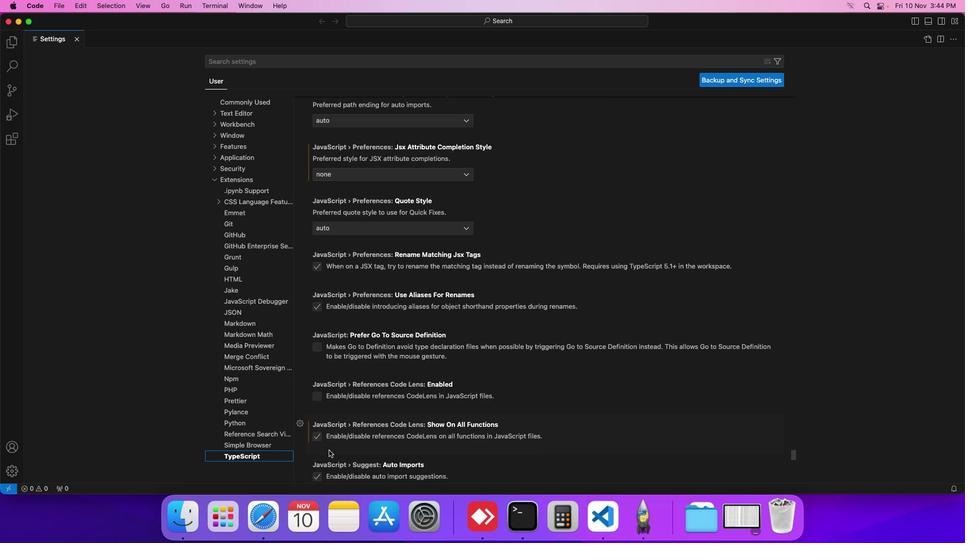 
Action: Mouse scrolled (328, 450) with delta (0, 0)
Screenshot: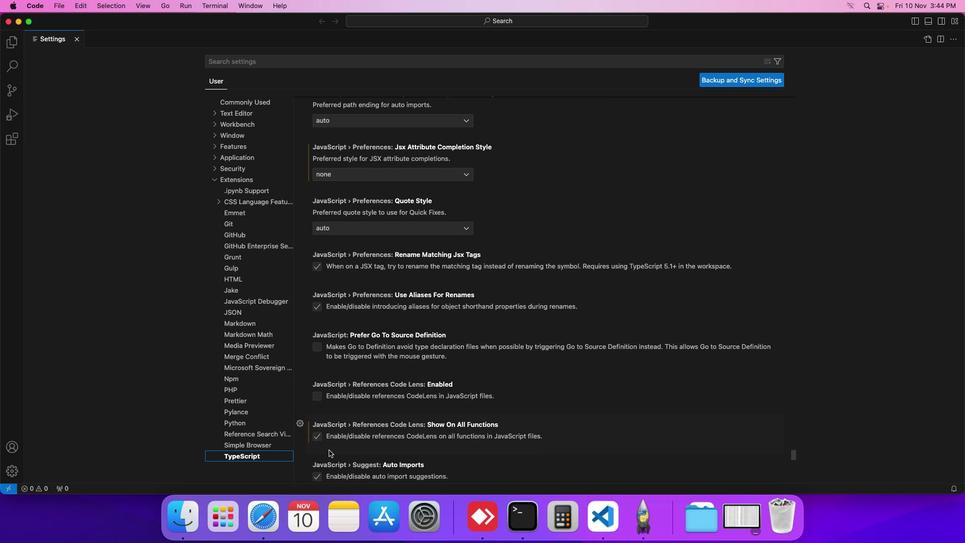 
Action: Mouse scrolled (328, 450) with delta (0, 0)
Screenshot: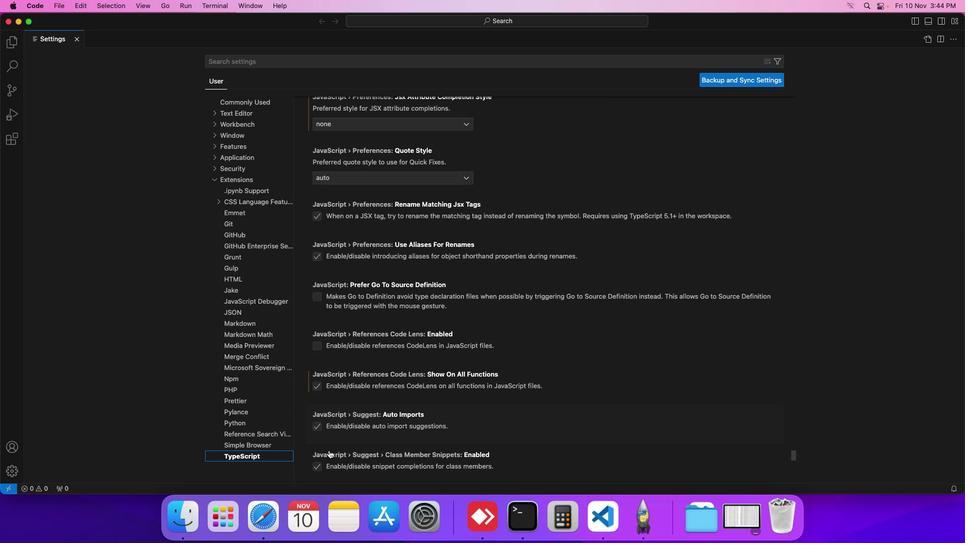 
Action: Mouse scrolled (328, 450) with delta (0, 0)
Screenshot: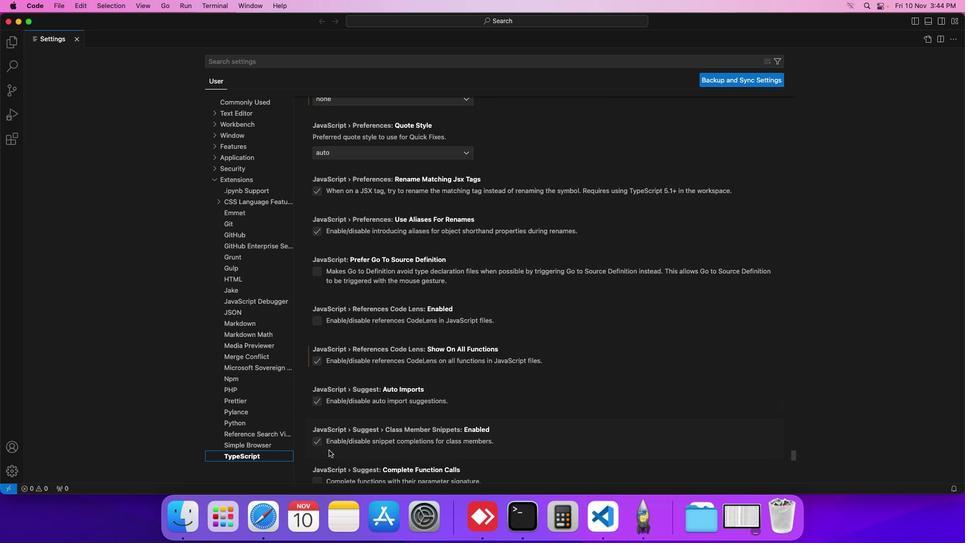 
Action: Mouse scrolled (328, 450) with delta (0, 0)
Screenshot: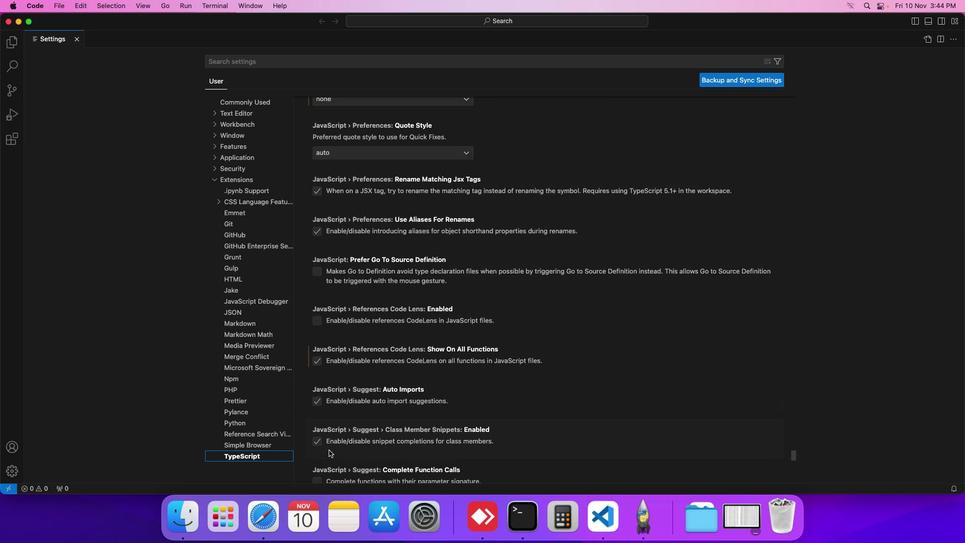 
Action: Mouse scrolled (328, 450) with delta (0, 0)
Screenshot: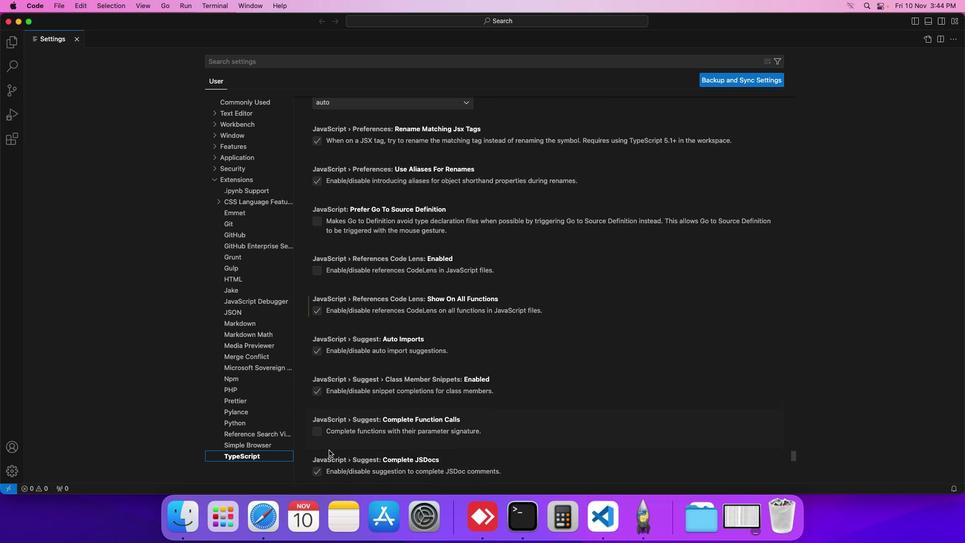 
Action: Mouse scrolled (328, 450) with delta (0, 0)
Screenshot: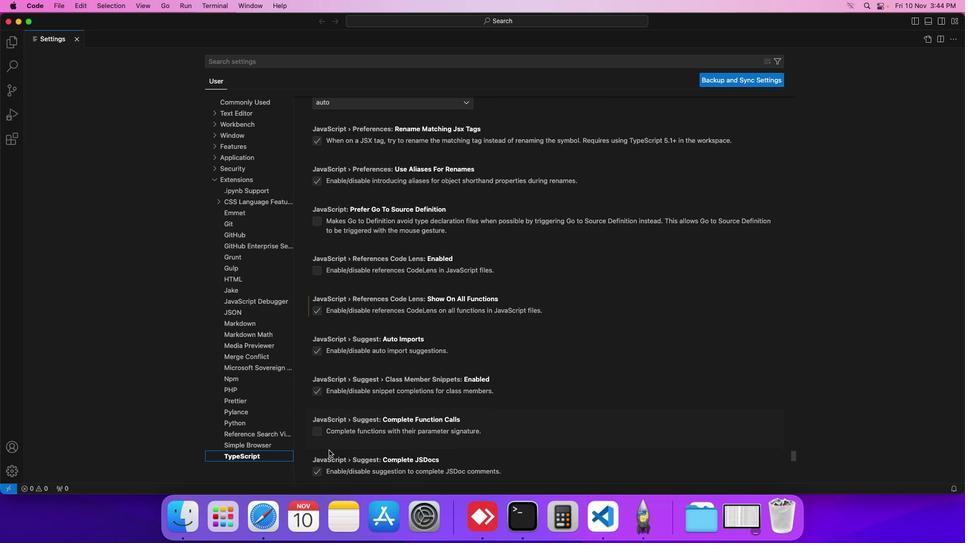 
Action: Mouse scrolled (328, 450) with delta (0, 0)
Screenshot: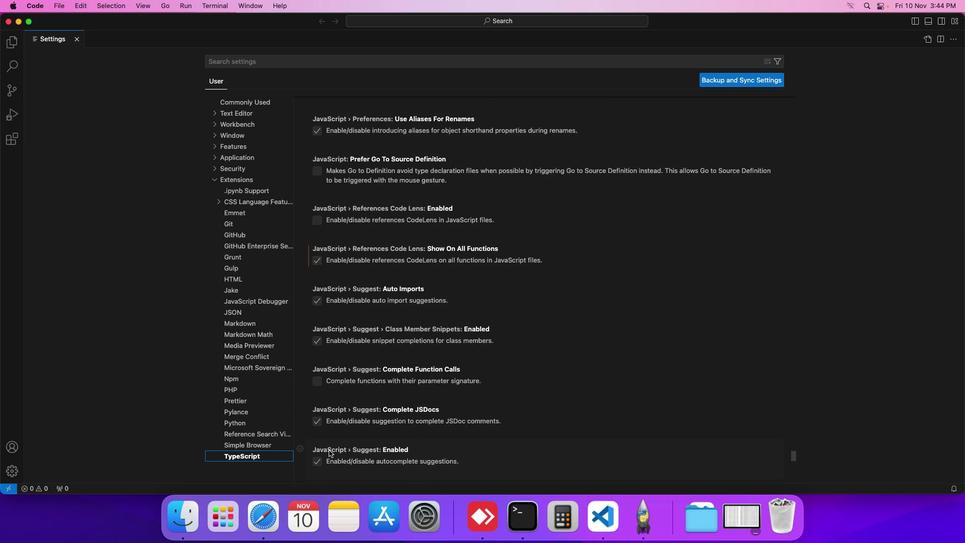 
Action: Mouse scrolled (328, 450) with delta (0, 0)
Screenshot: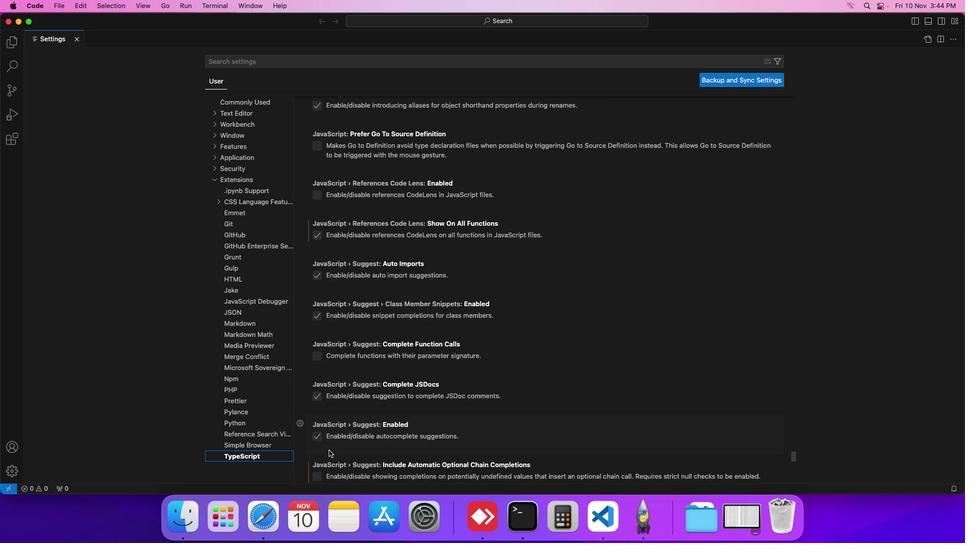 
Action: Mouse scrolled (328, 450) with delta (0, 0)
Screenshot: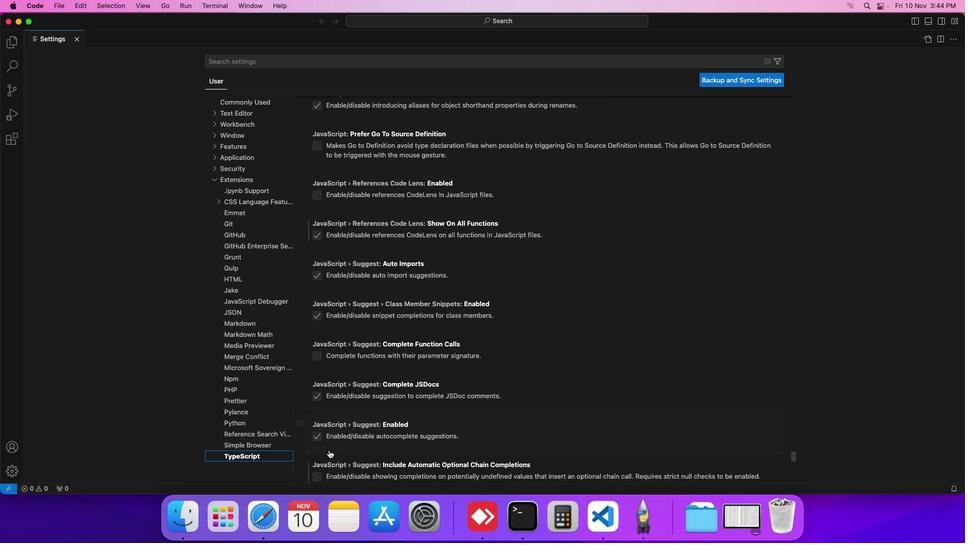 
Action: Mouse scrolled (328, 450) with delta (0, 0)
Screenshot: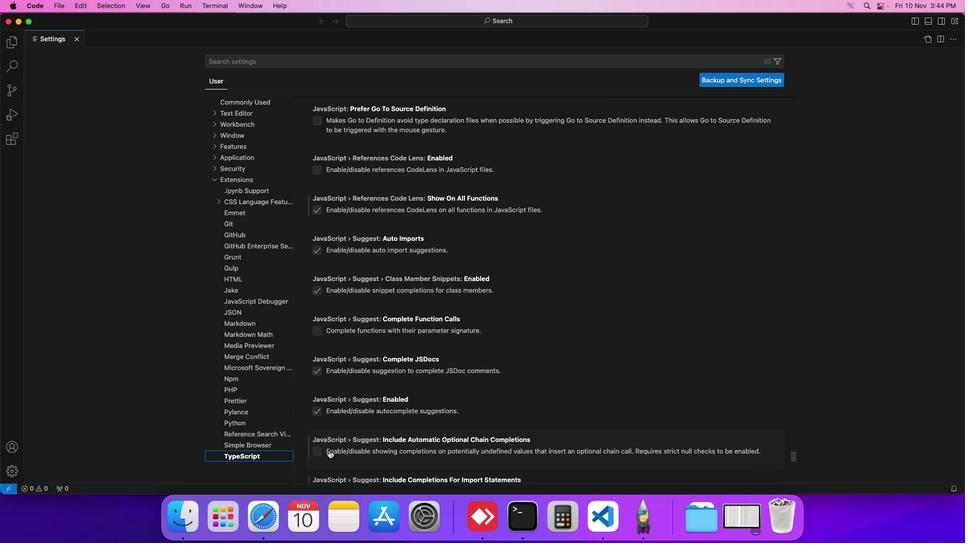 
Action: Mouse scrolled (328, 450) with delta (0, 0)
Screenshot: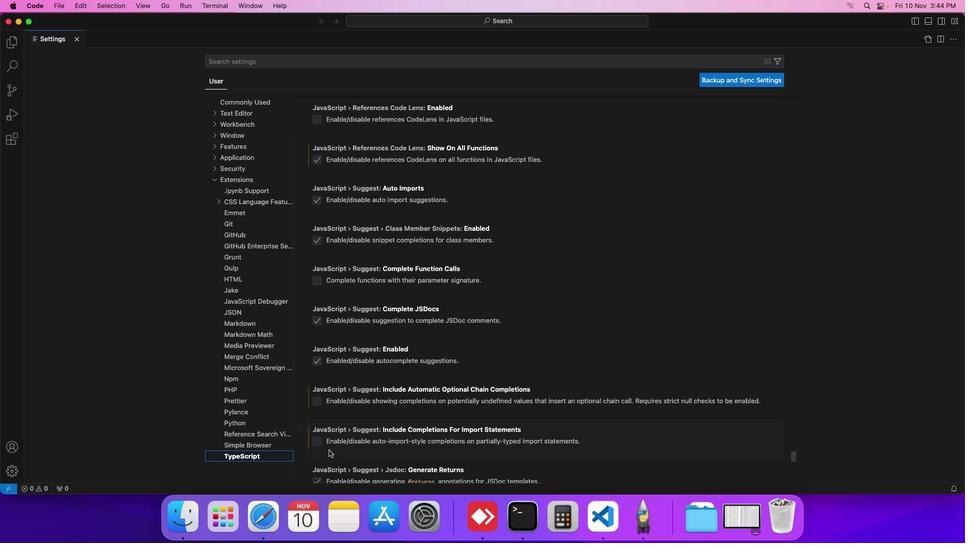 
Action: Mouse scrolled (328, 450) with delta (0, 0)
Screenshot: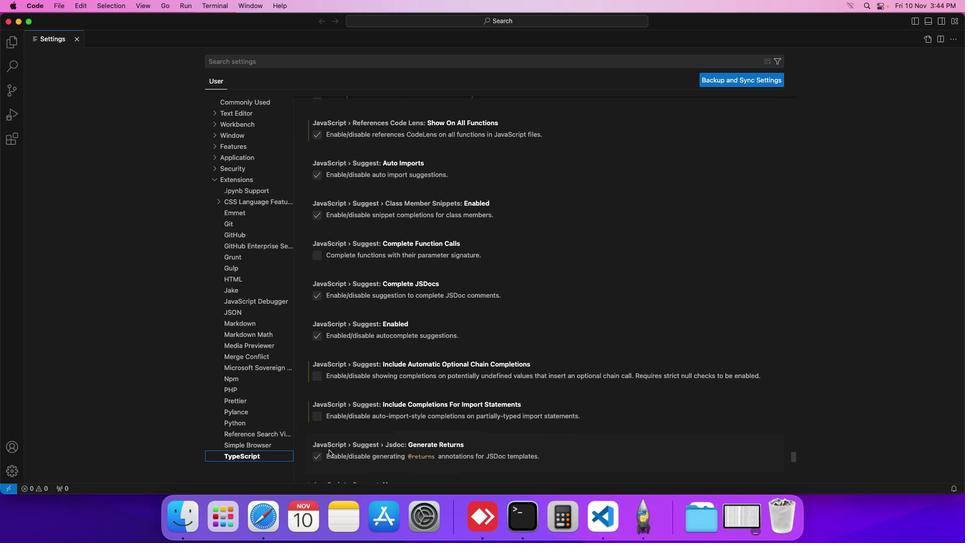 
Action: Mouse scrolled (328, 450) with delta (0, 0)
Screenshot: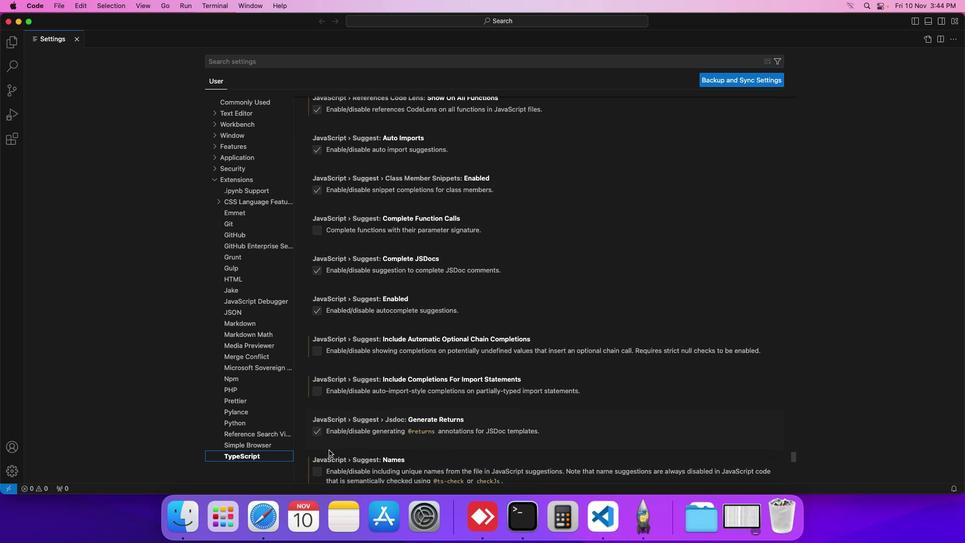 
Action: Mouse scrolled (328, 450) with delta (0, 0)
Screenshot: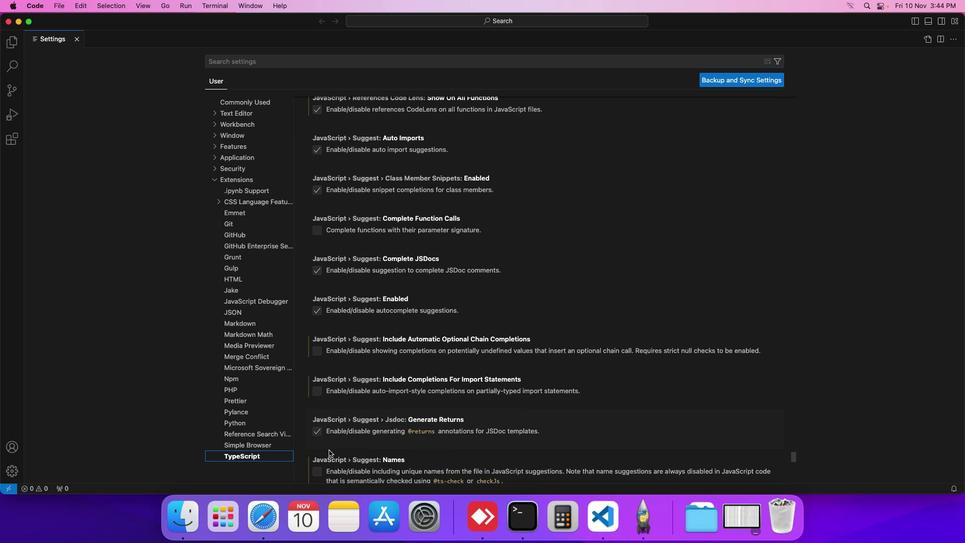 
Action: Mouse scrolled (328, 450) with delta (0, 0)
Screenshot: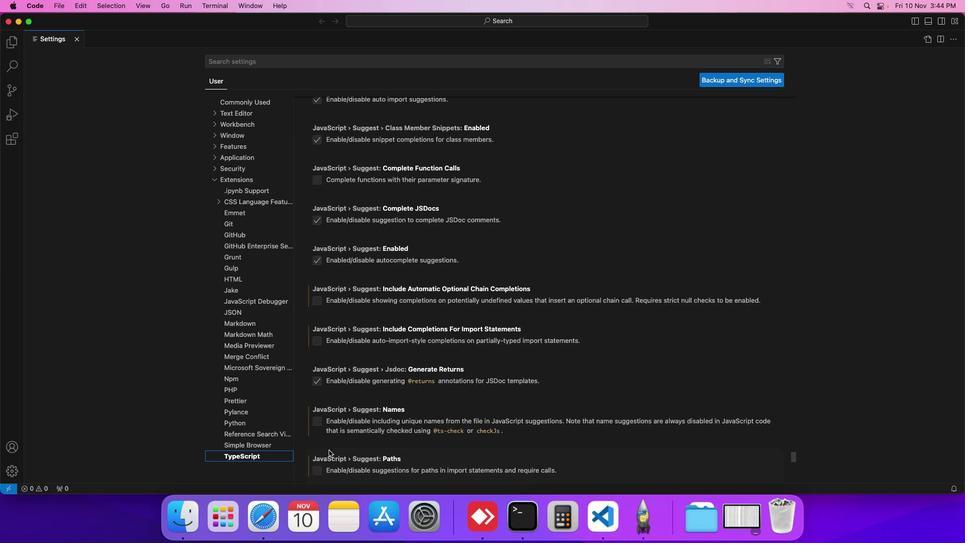 
Action: Mouse scrolled (328, 450) with delta (0, 0)
Screenshot: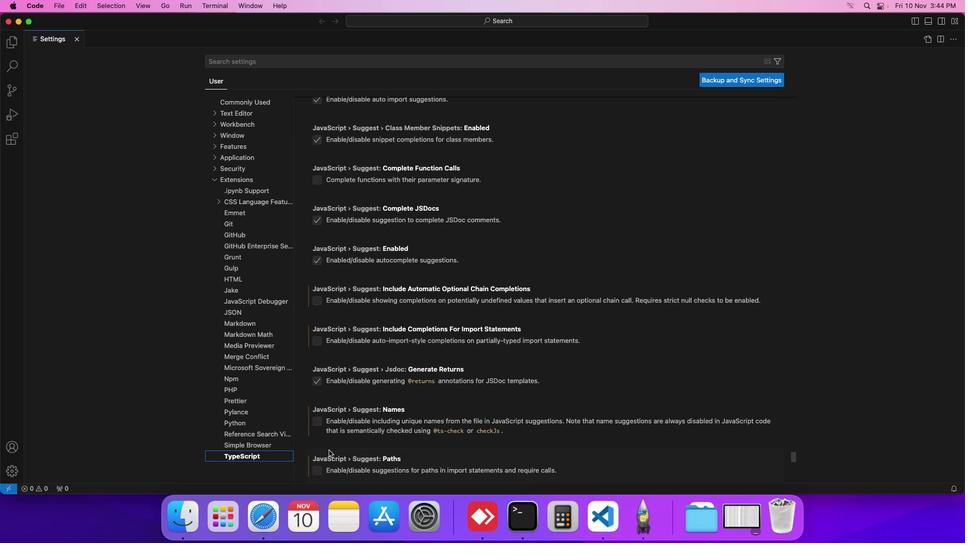 
Action: Mouse scrolled (328, 450) with delta (0, 0)
Screenshot: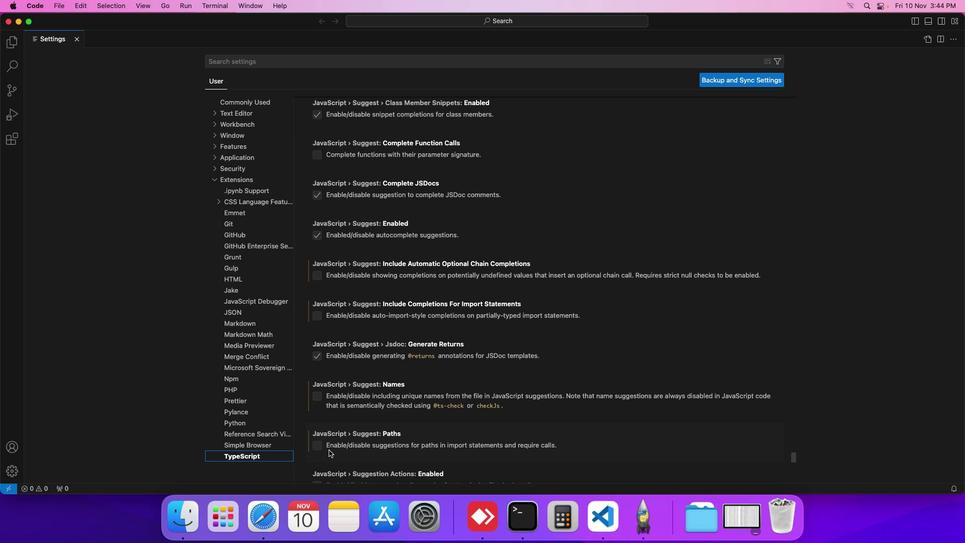 
Action: Mouse scrolled (328, 450) with delta (0, 0)
Screenshot: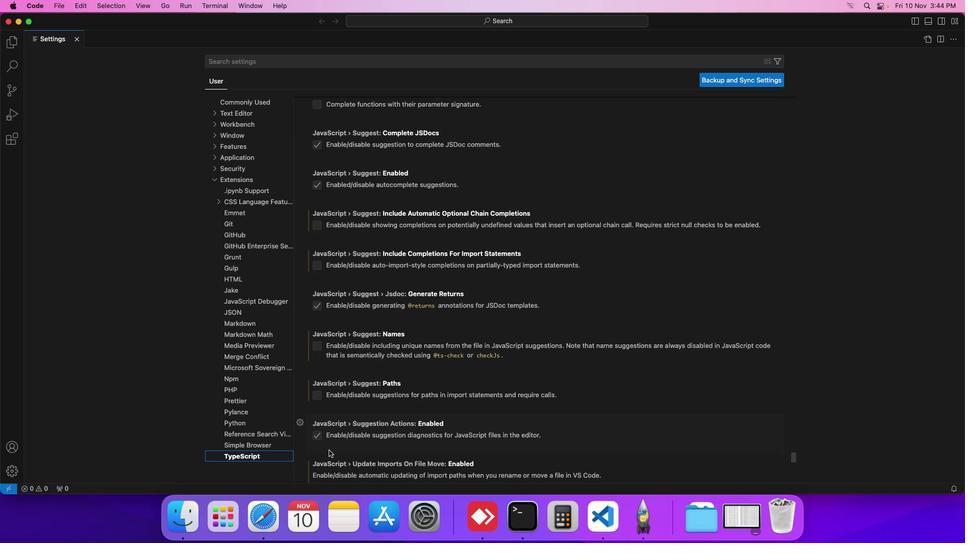 
Action: Mouse scrolled (328, 450) with delta (0, 0)
Screenshot: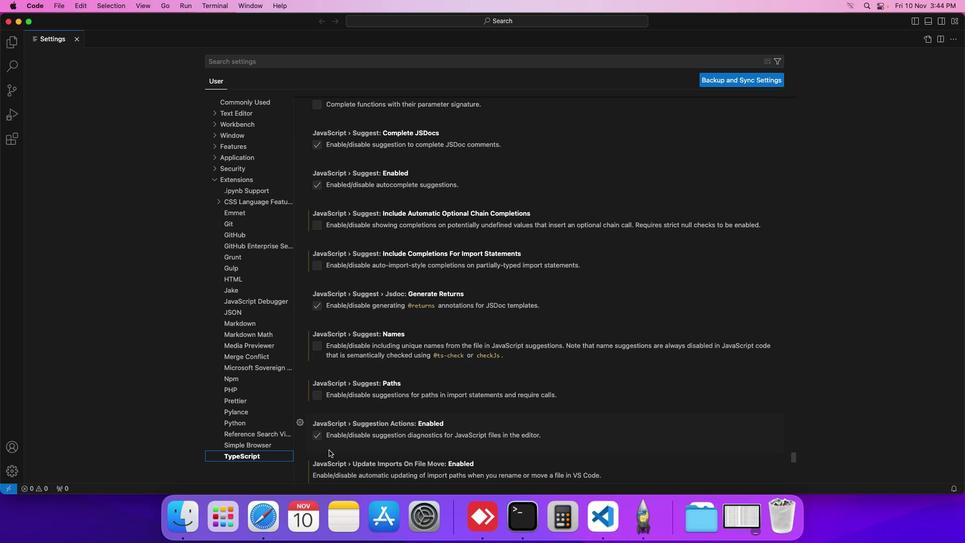 
Action: Mouse scrolled (328, 450) with delta (0, 0)
Screenshot: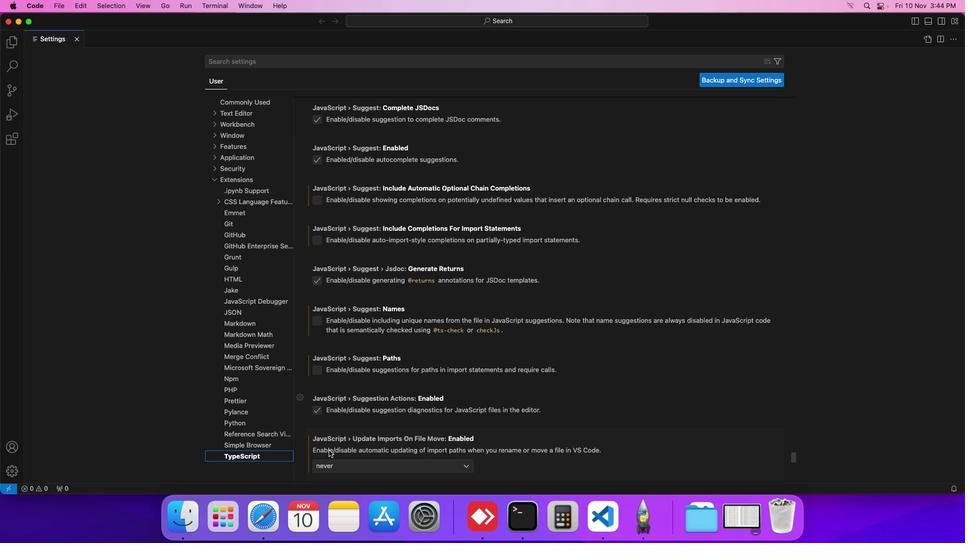 
Action: Mouse scrolled (328, 450) with delta (0, 0)
Screenshot: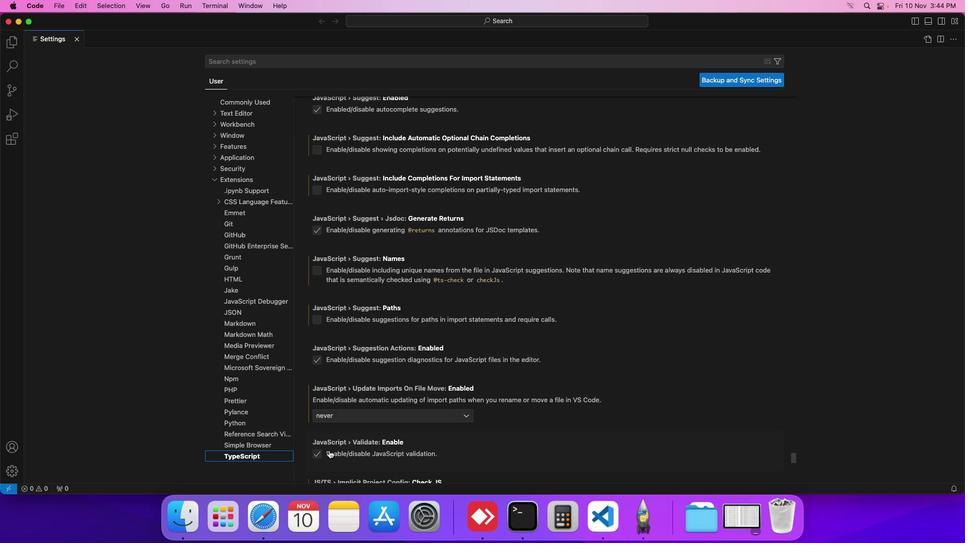 
Action: Mouse scrolled (328, 450) with delta (0, 0)
Screenshot: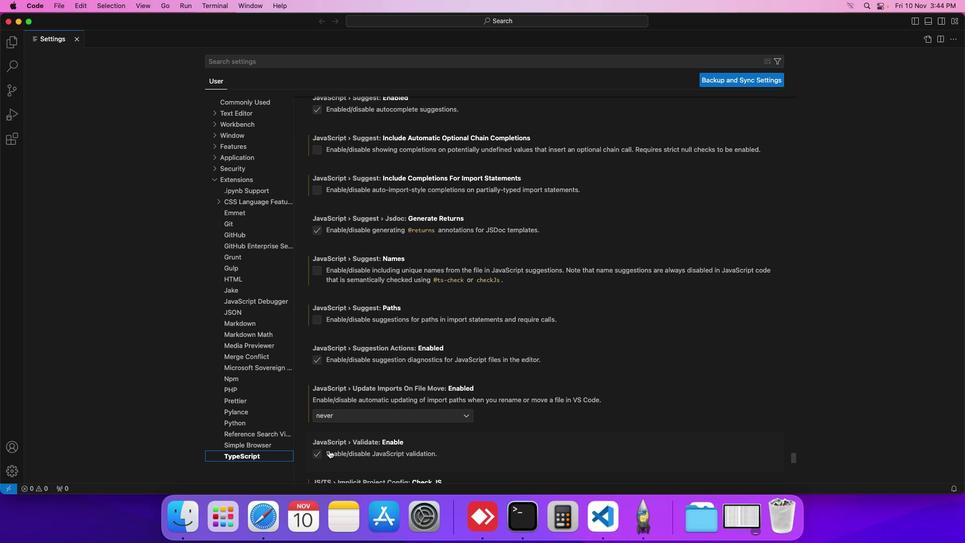 
Action: Mouse scrolled (328, 450) with delta (0, 0)
Screenshot: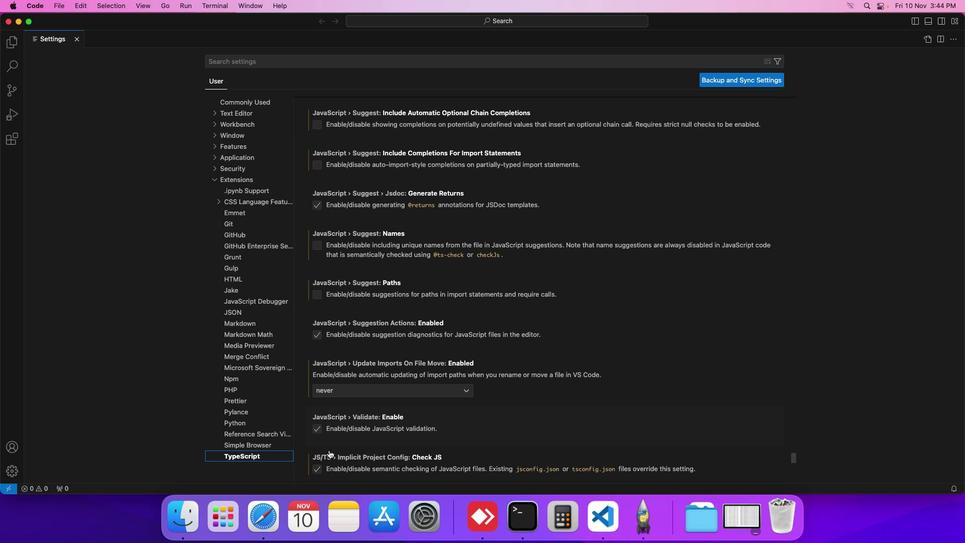 
Action: Mouse scrolled (328, 450) with delta (0, 0)
Screenshot: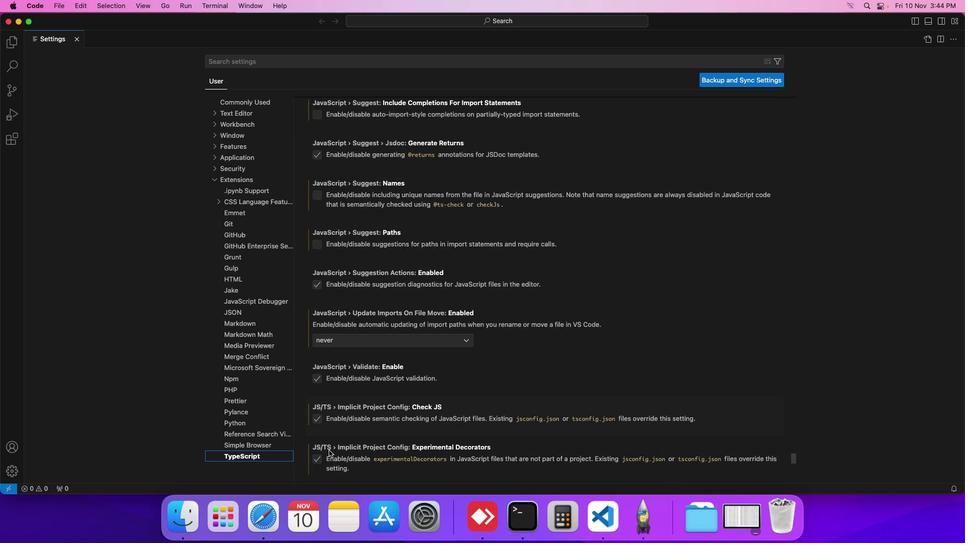 
Action: Mouse scrolled (328, 450) with delta (0, 0)
Screenshot: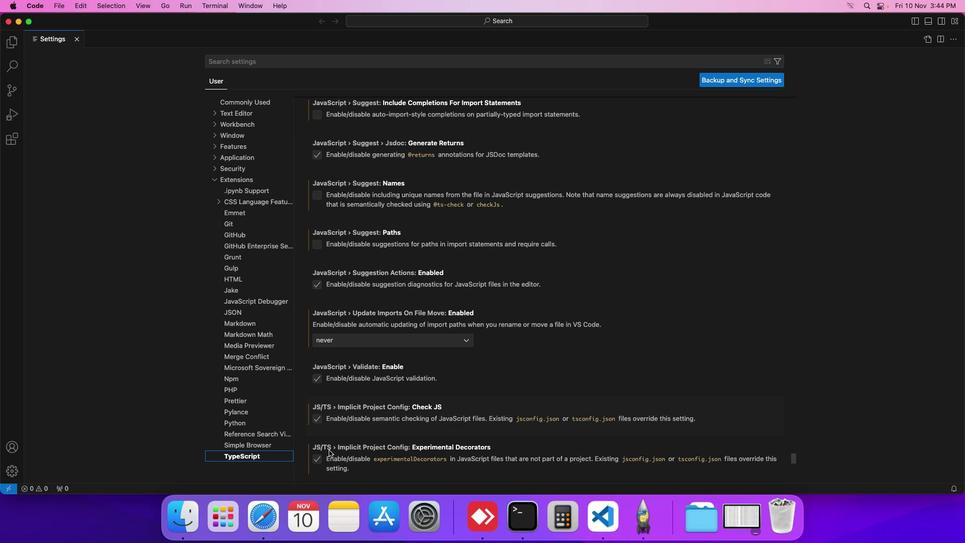 
Action: Mouse scrolled (328, 450) with delta (0, 0)
Screenshot: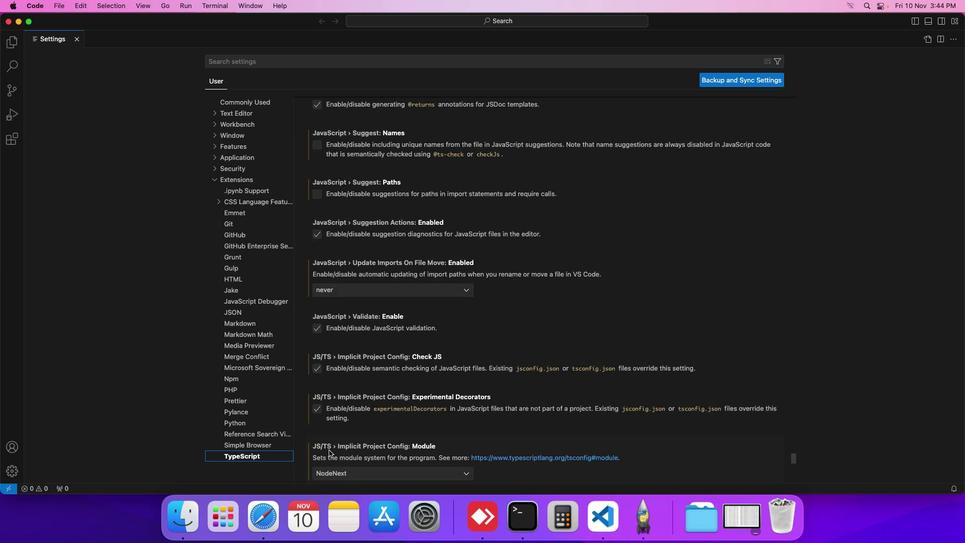 
Action: Mouse scrolled (328, 450) with delta (0, 0)
Screenshot: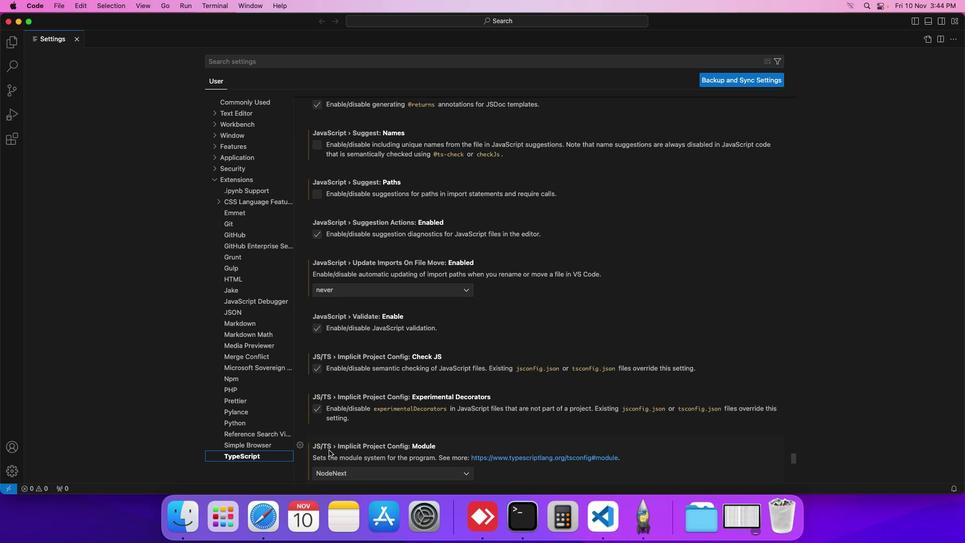 
Action: Mouse scrolled (328, 450) with delta (0, 0)
Screenshot: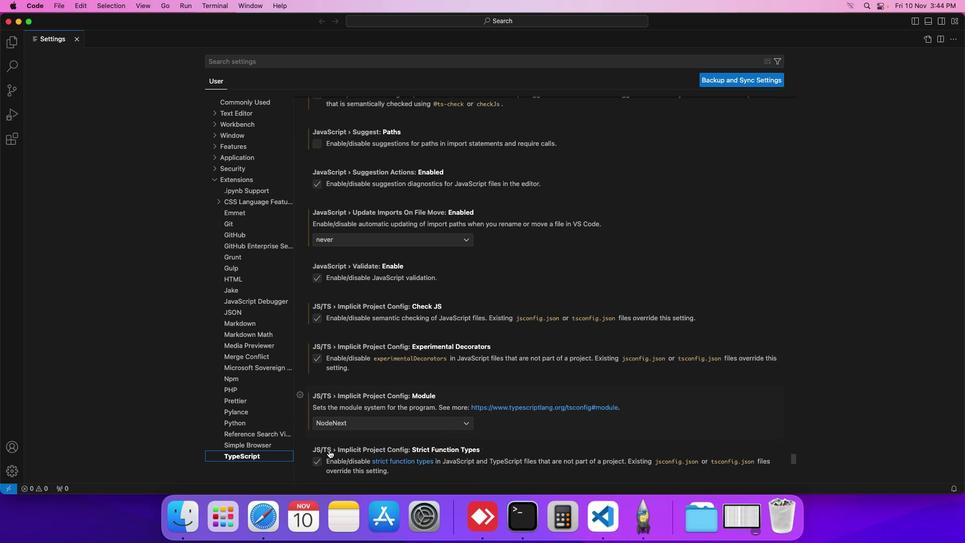 
Action: Mouse scrolled (328, 450) with delta (0, 0)
Screenshot: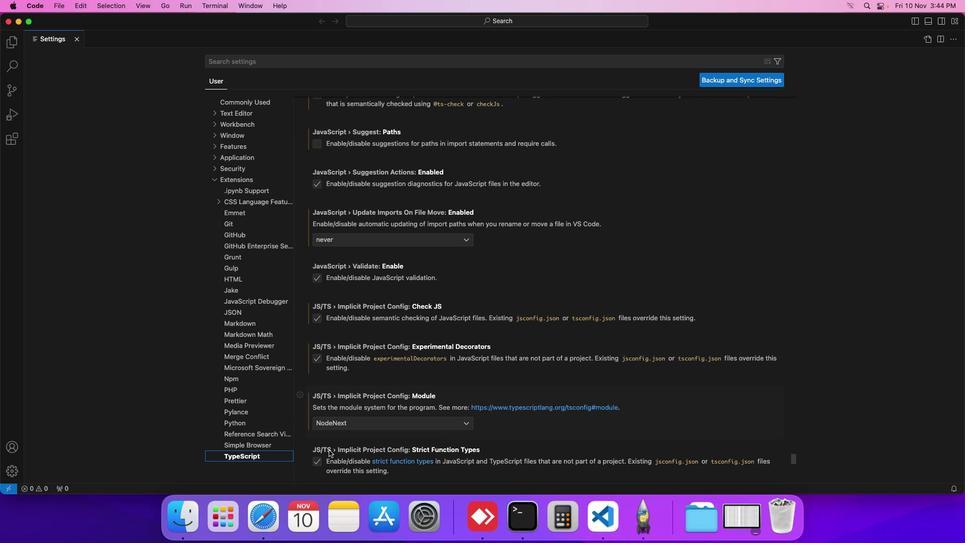 
Action: Mouse scrolled (328, 450) with delta (0, 0)
Screenshot: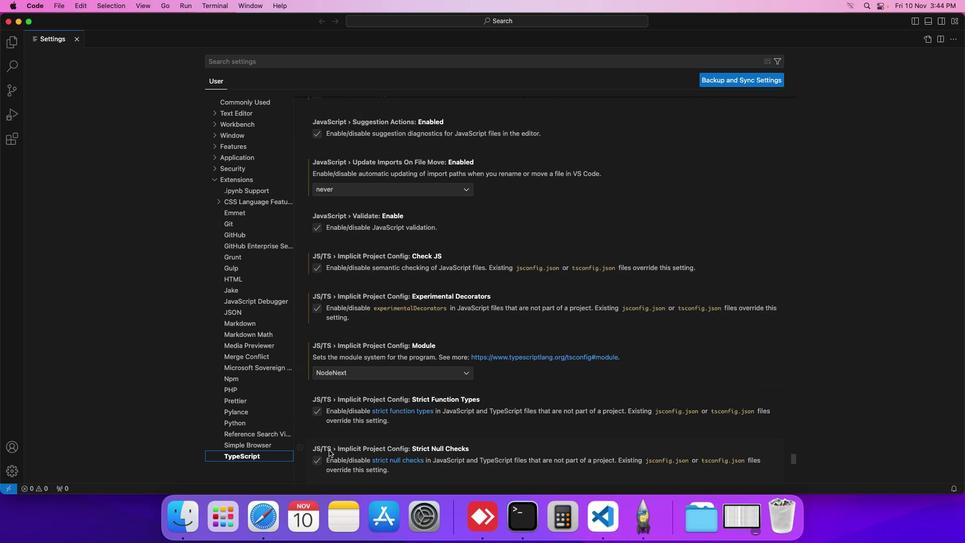 
Action: Mouse scrolled (328, 450) with delta (0, 0)
Screenshot: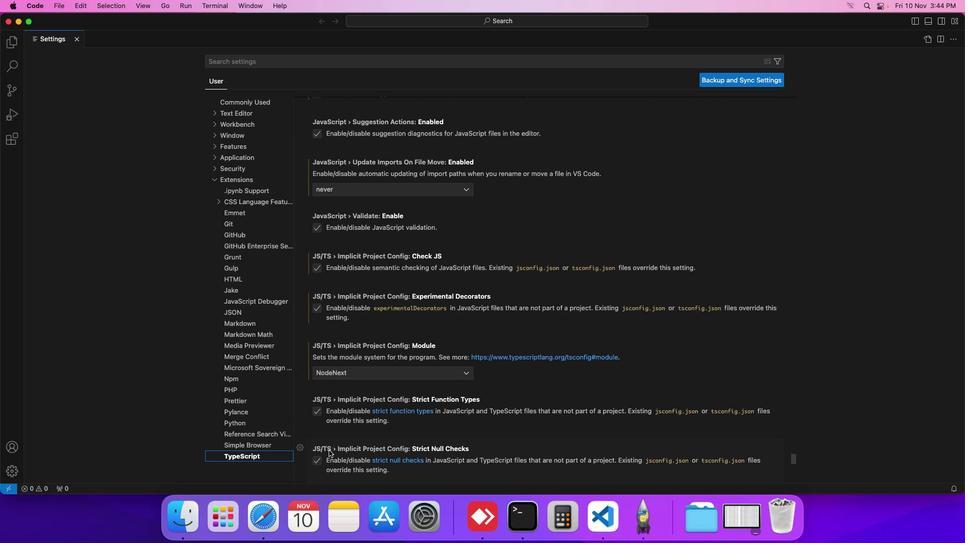 
Action: Mouse scrolled (328, 450) with delta (0, 0)
Screenshot: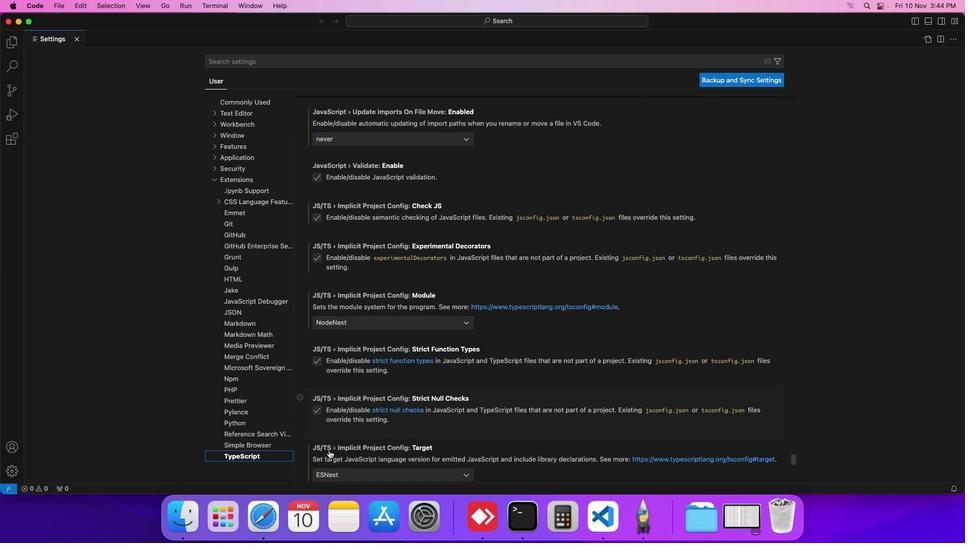 
Action: Mouse scrolled (328, 450) with delta (0, 0)
Screenshot: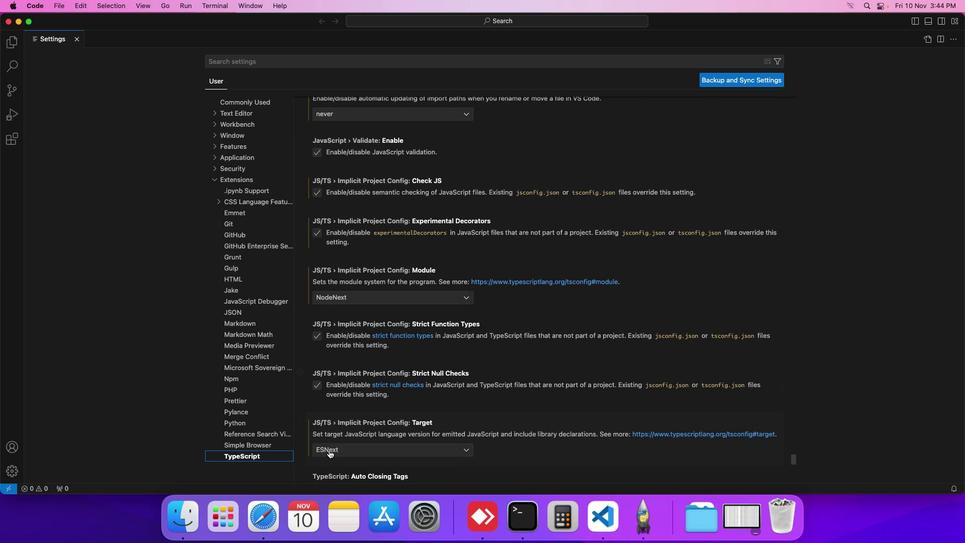 
Action: Mouse scrolled (328, 450) with delta (0, 0)
Screenshot: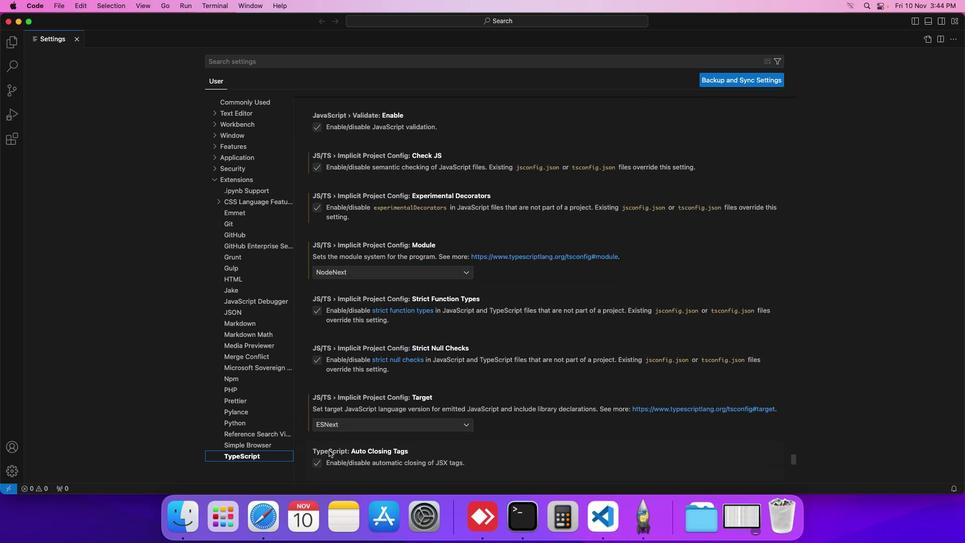 
Action: Mouse scrolled (328, 450) with delta (0, 0)
Screenshot: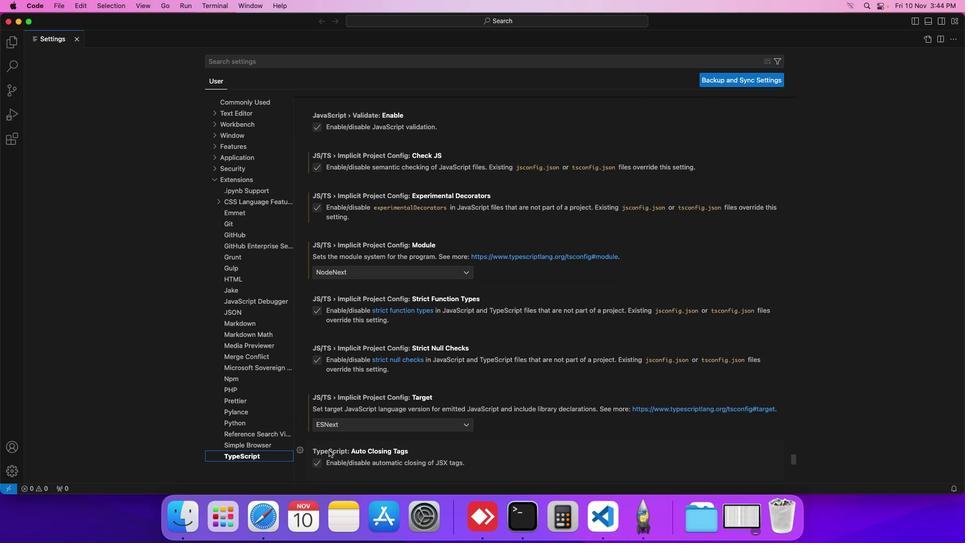 
Action: Mouse scrolled (328, 450) with delta (0, 0)
Screenshot: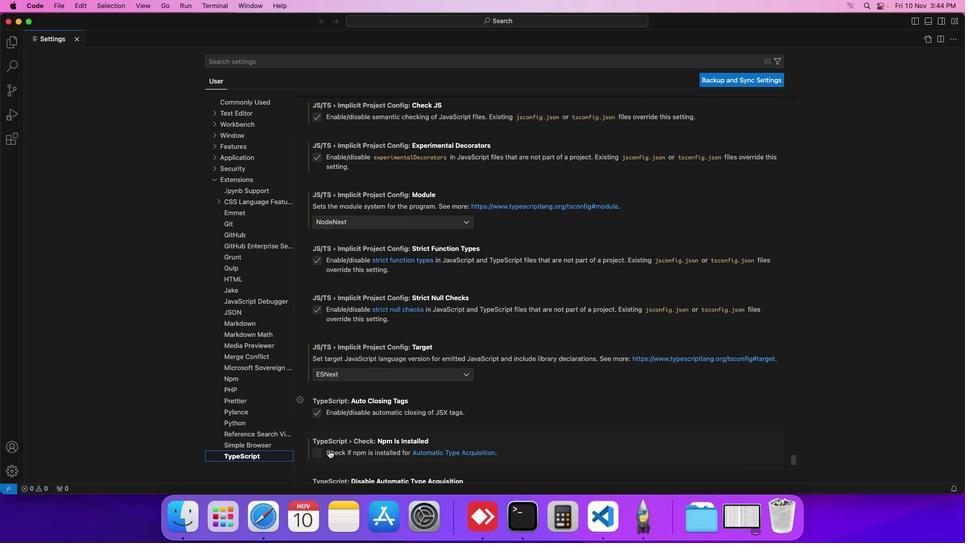 
Action: Mouse scrolled (328, 450) with delta (0, 0)
Screenshot: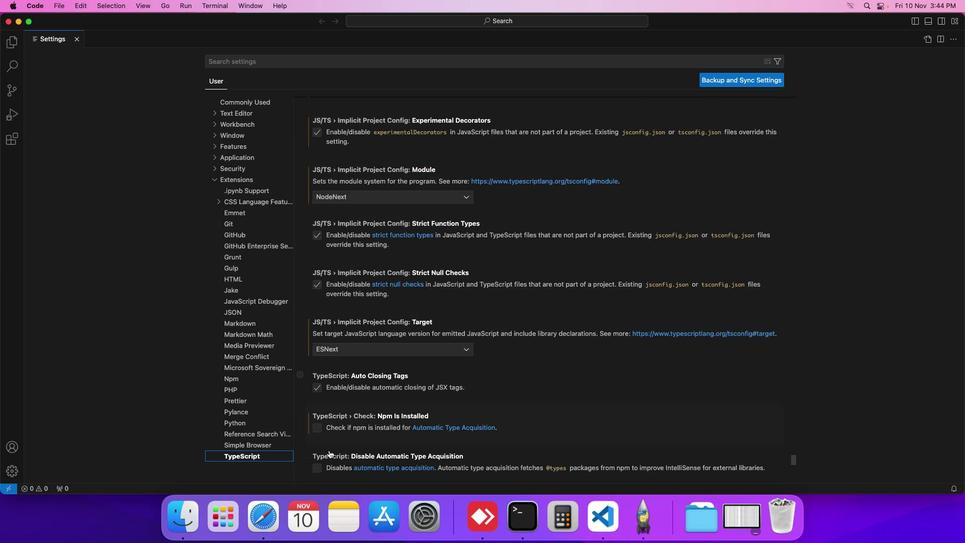 
Action: Mouse scrolled (328, 450) with delta (0, 0)
Screenshot: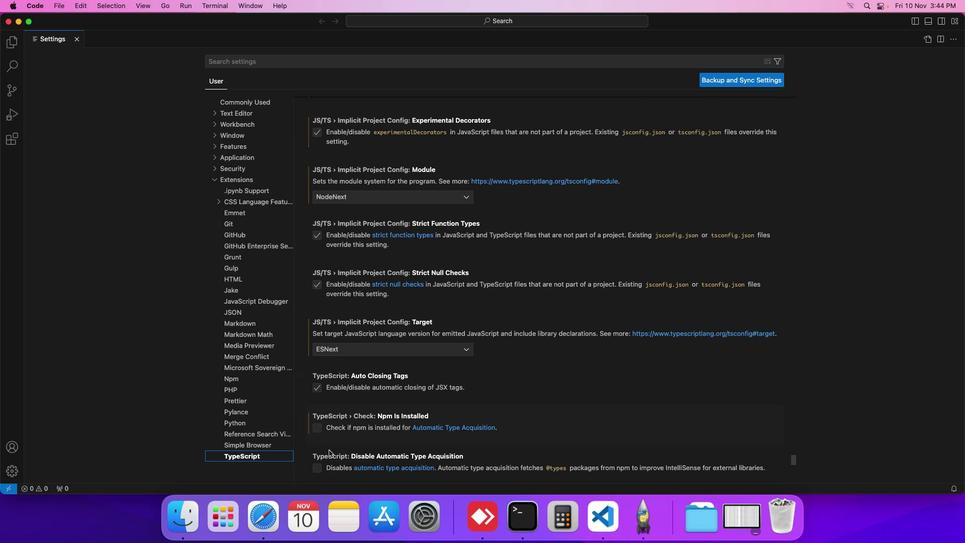 
Action: Mouse scrolled (328, 450) with delta (0, 0)
Screenshot: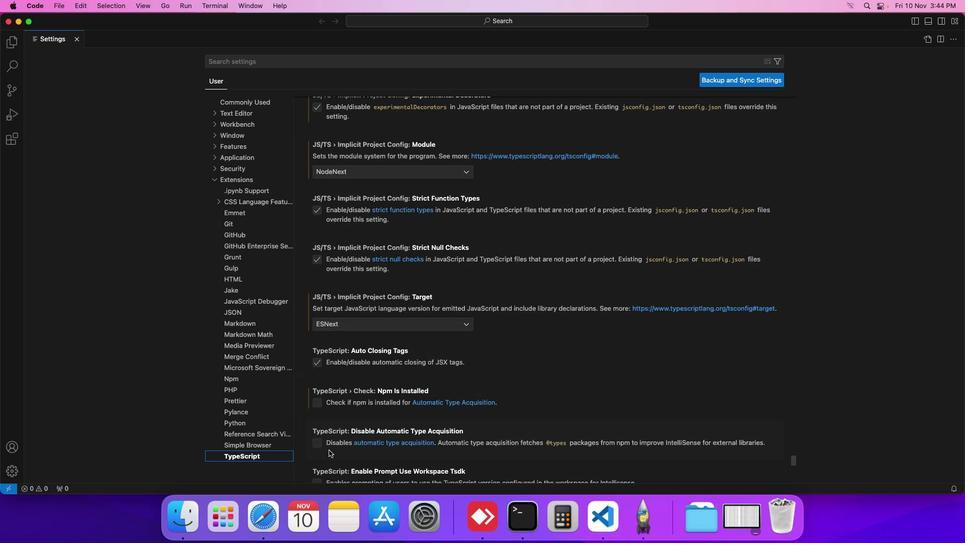 
Action: Mouse scrolled (328, 450) with delta (0, 0)
Screenshot: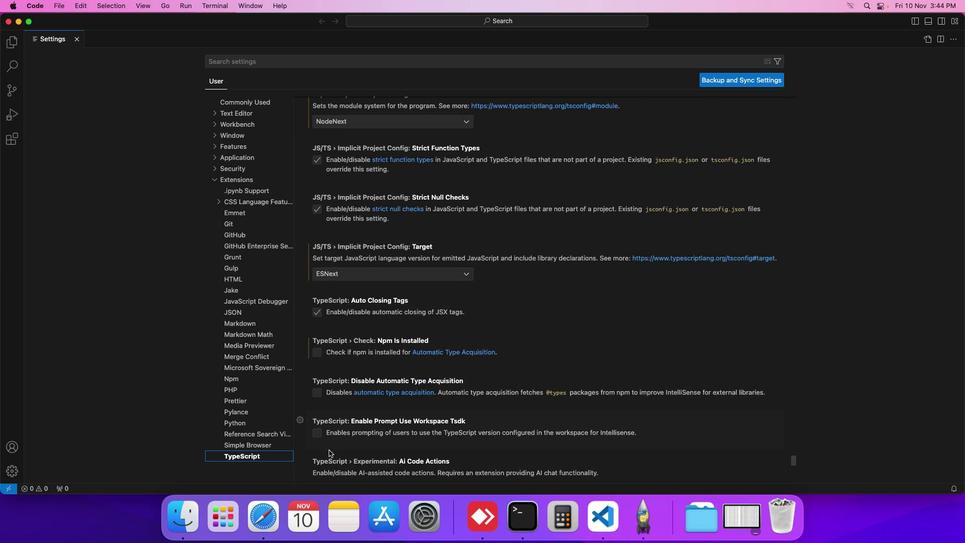
Action: Mouse scrolled (328, 450) with delta (0, 0)
Screenshot: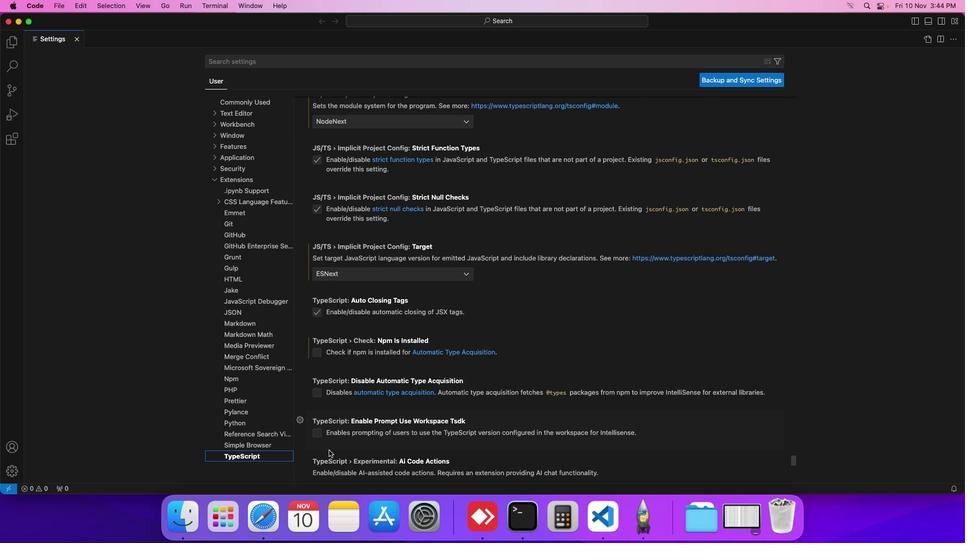 
Action: Mouse scrolled (328, 450) with delta (0, 0)
Screenshot: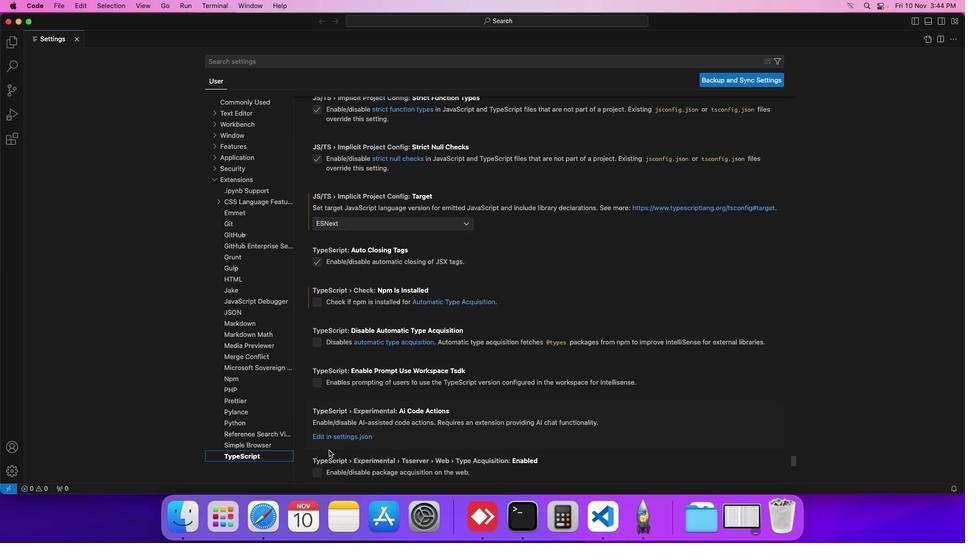 
Action: Mouse scrolled (328, 450) with delta (0, 0)
Screenshot: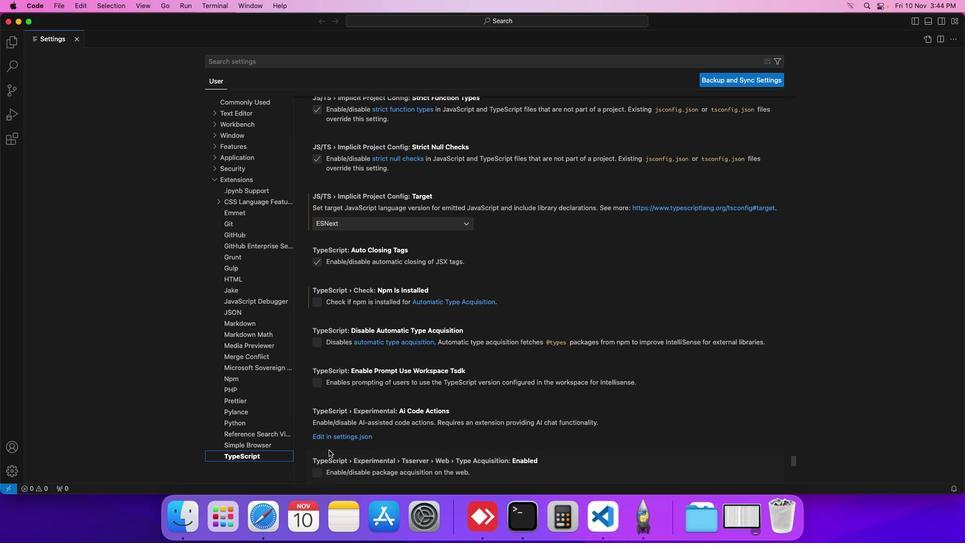
Action: Mouse scrolled (328, 450) with delta (0, 0)
Screenshot: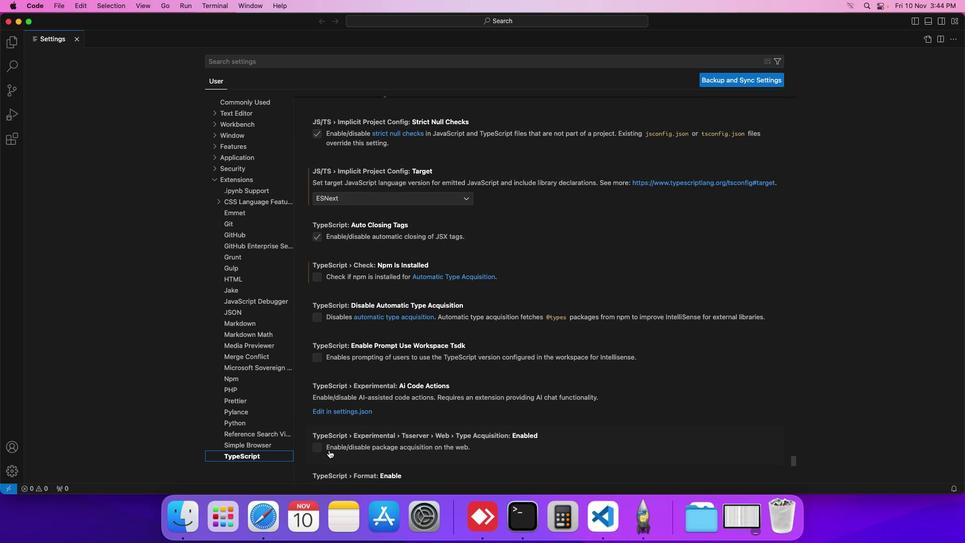 
Action: Mouse scrolled (328, 450) with delta (0, 0)
Screenshot: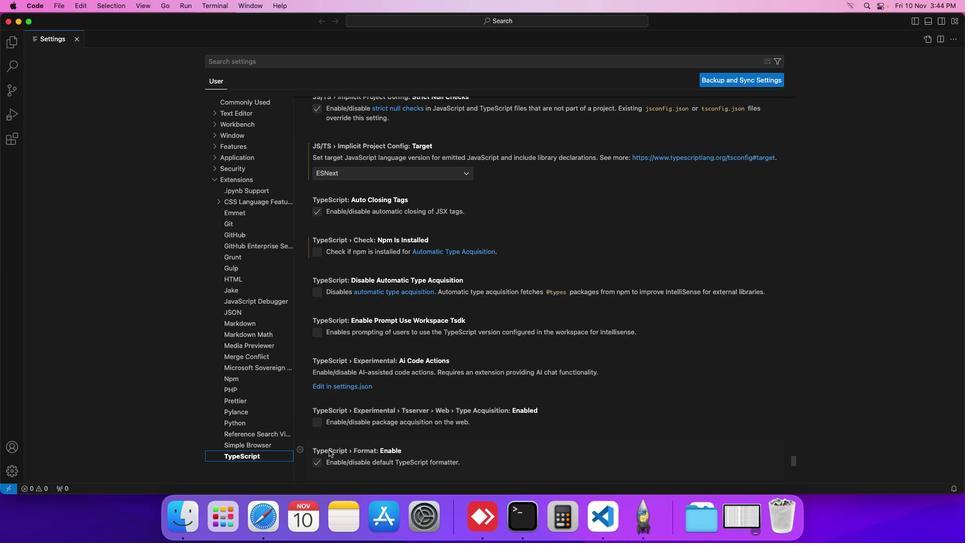 
Action: Mouse scrolled (328, 450) with delta (0, 0)
Screenshot: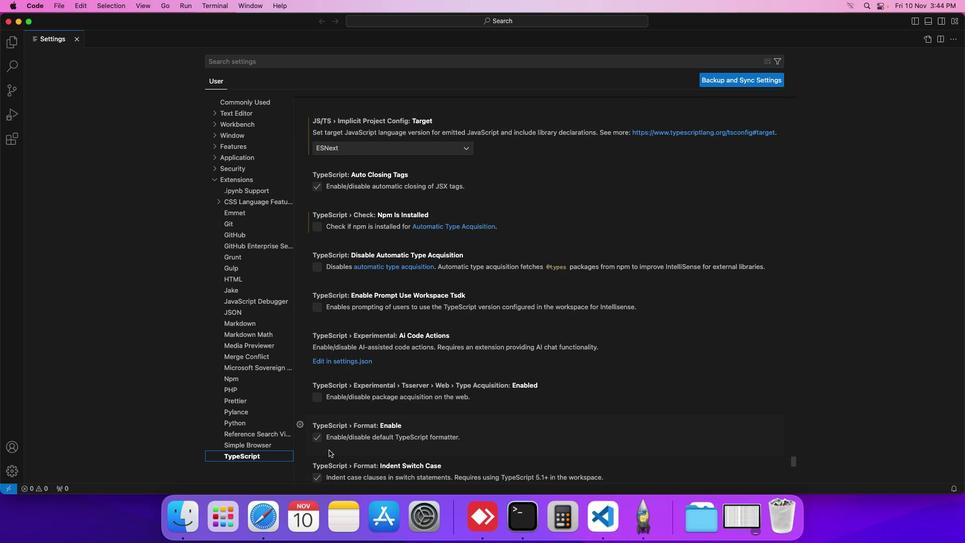 
Action: Mouse scrolled (328, 450) with delta (0, 0)
Screenshot: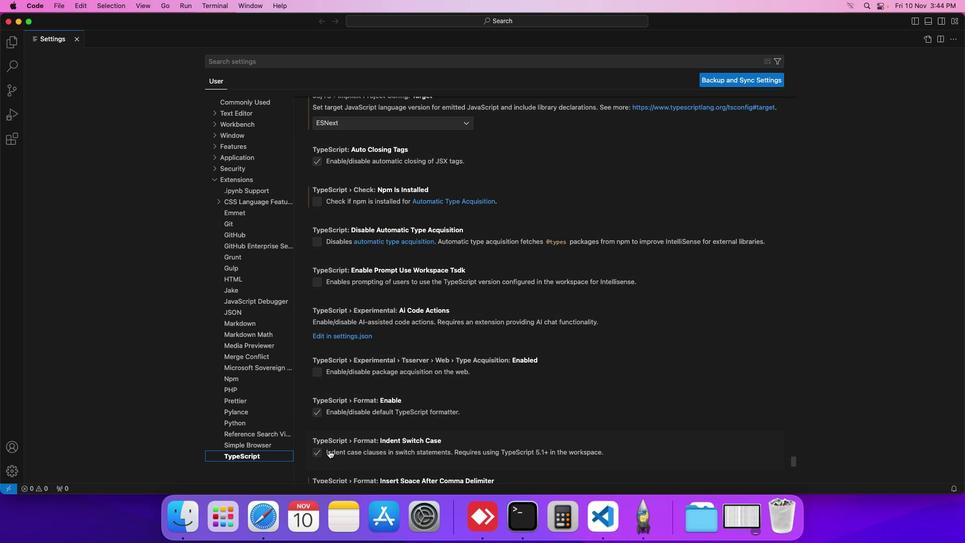 
Action: Mouse scrolled (328, 450) with delta (0, 0)
Screenshot: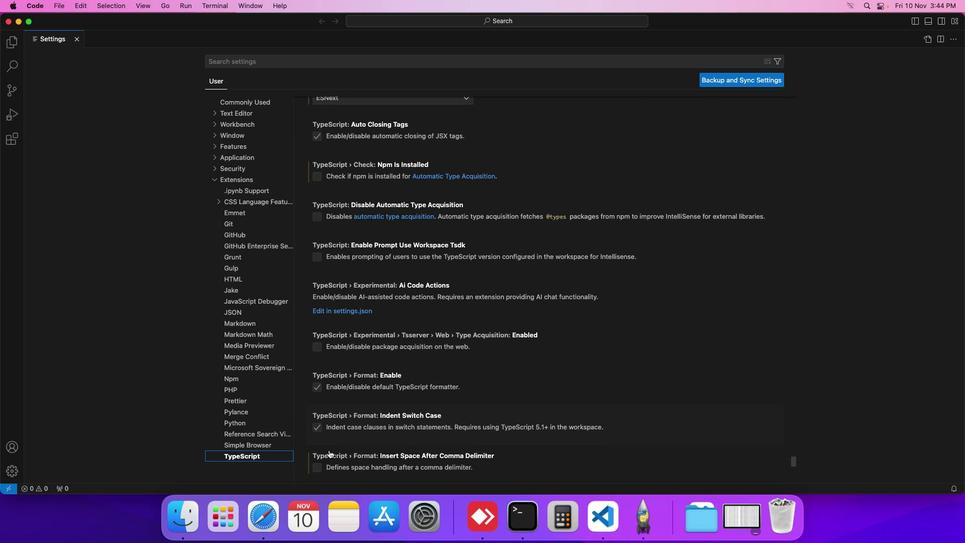 
Action: Mouse scrolled (328, 450) with delta (0, 0)
Screenshot: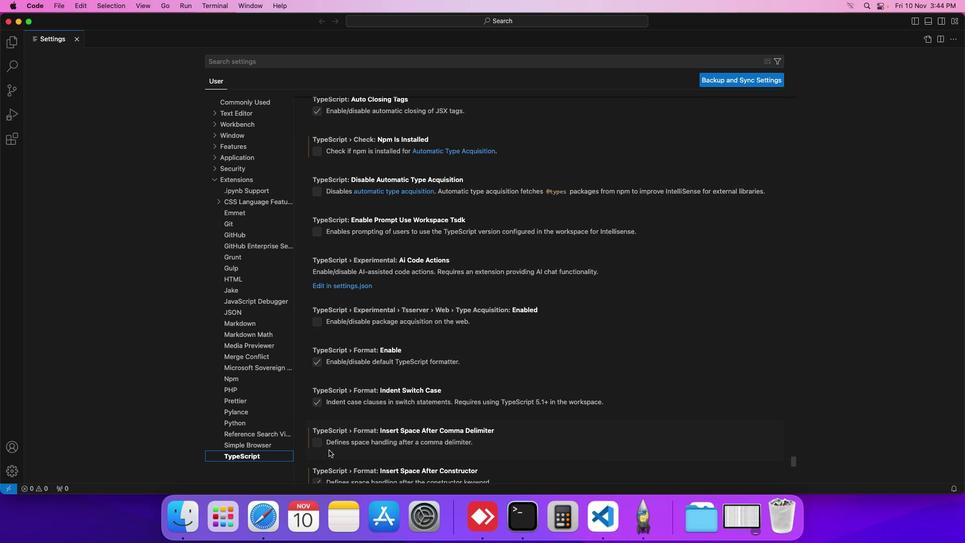 
Action: Mouse scrolled (328, 450) with delta (0, 0)
Screenshot: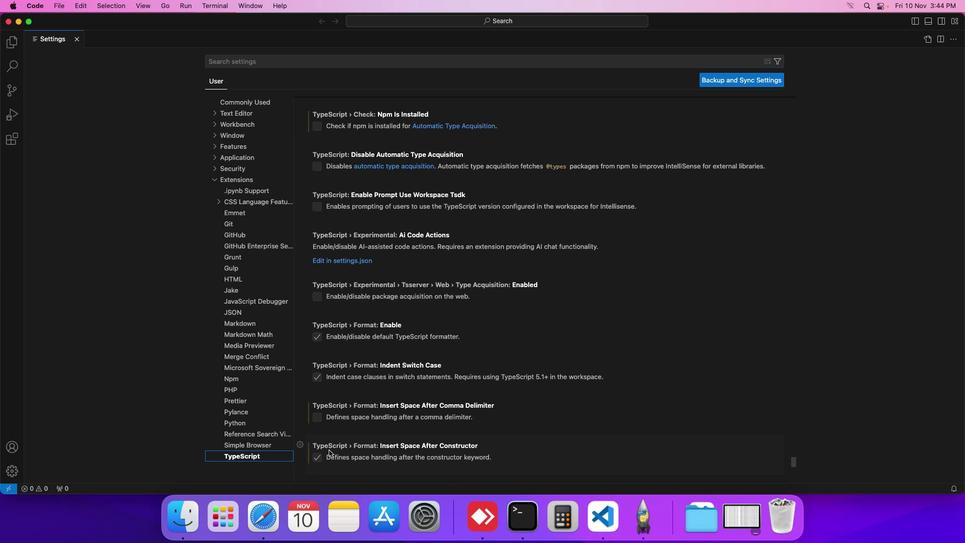
Action: Mouse scrolled (328, 450) with delta (0, 0)
Screenshot: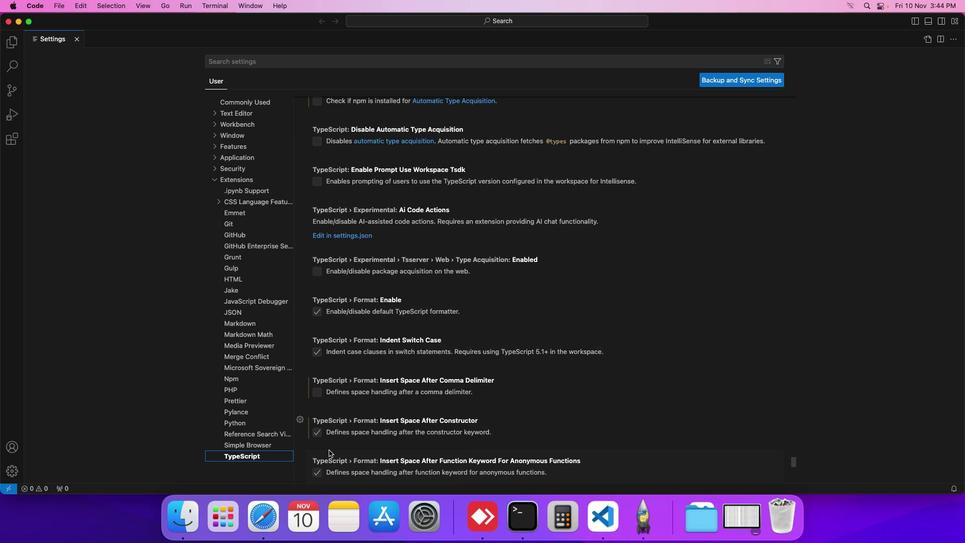 
Action: Mouse scrolled (328, 450) with delta (0, 0)
Screenshot: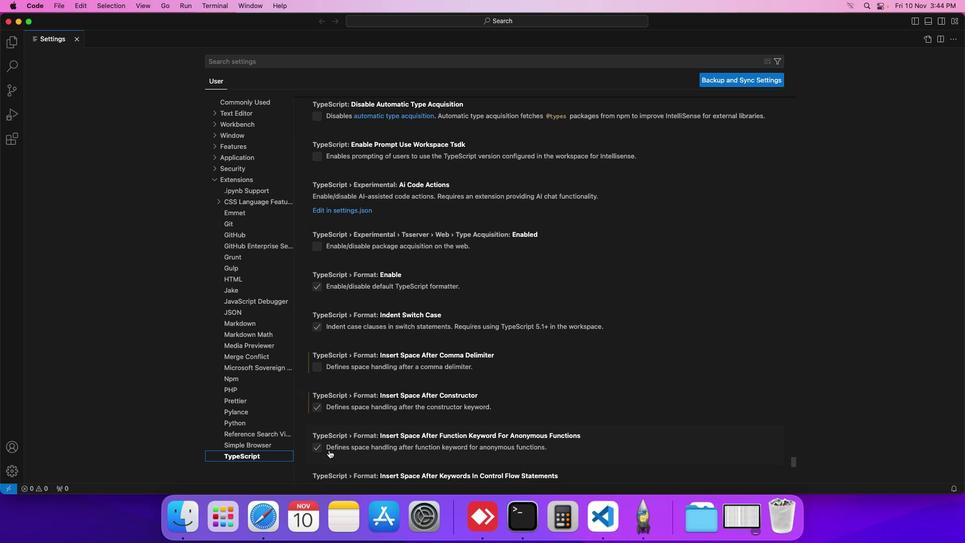 
Action: Mouse scrolled (328, 450) with delta (0, 0)
Screenshot: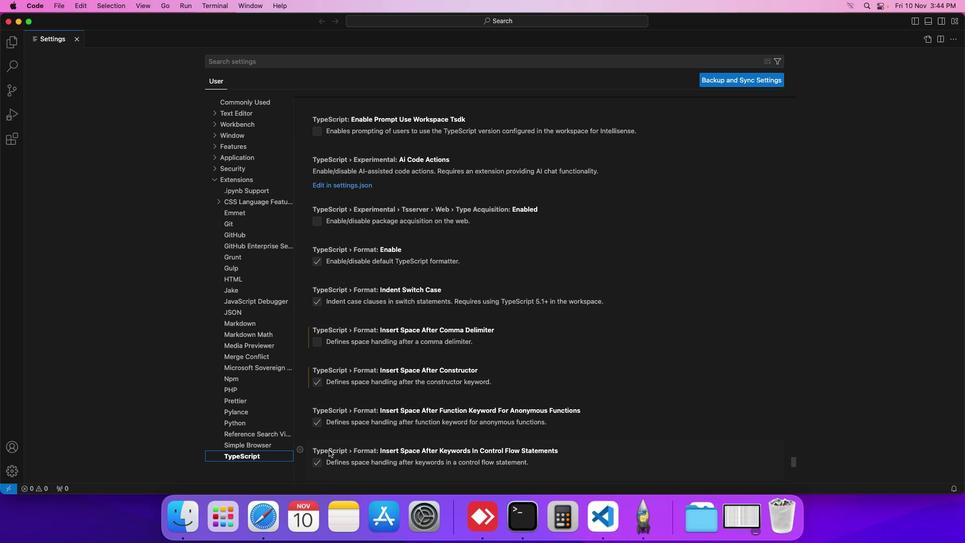 
Action: Mouse scrolled (328, 450) with delta (0, 0)
Screenshot: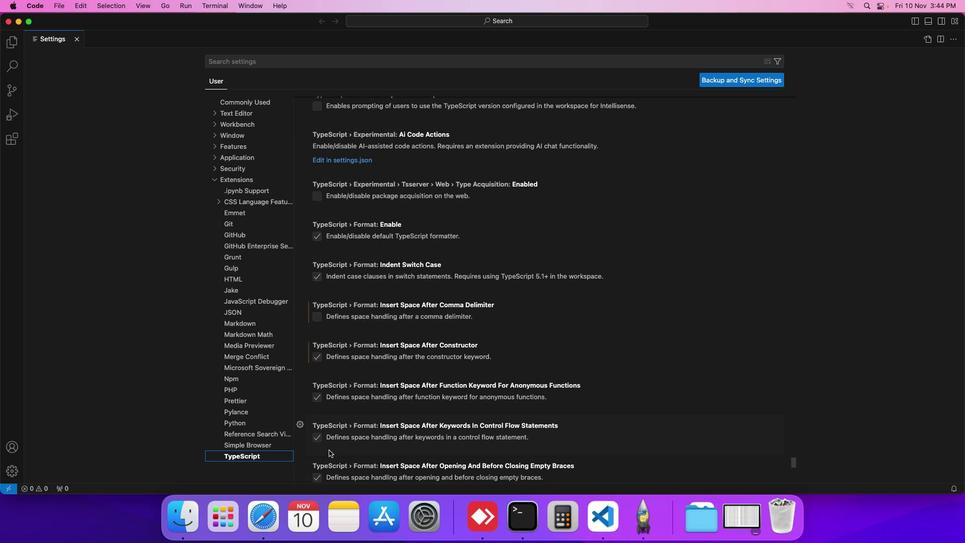 
Action: Mouse scrolled (328, 450) with delta (0, 0)
Screenshot: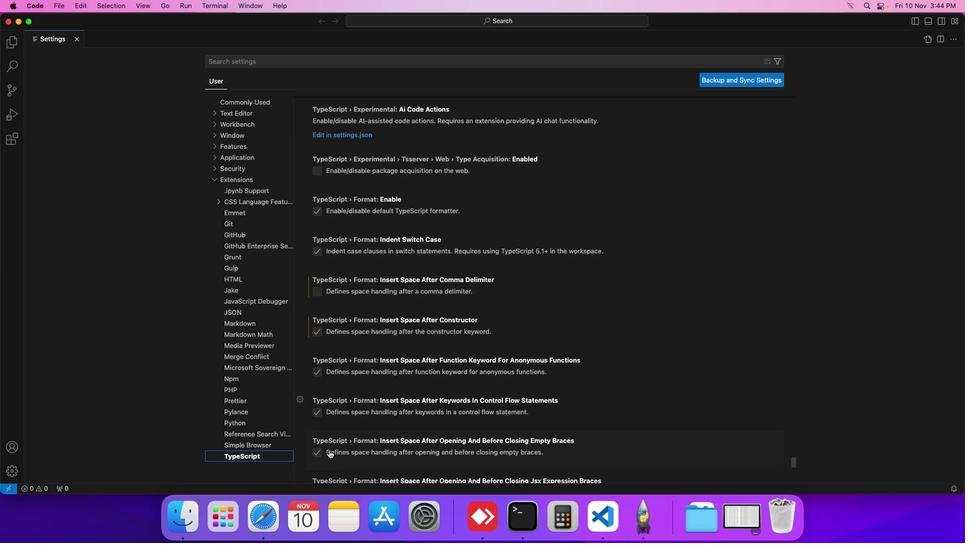 
Action: Mouse moved to (319, 370)
Screenshot: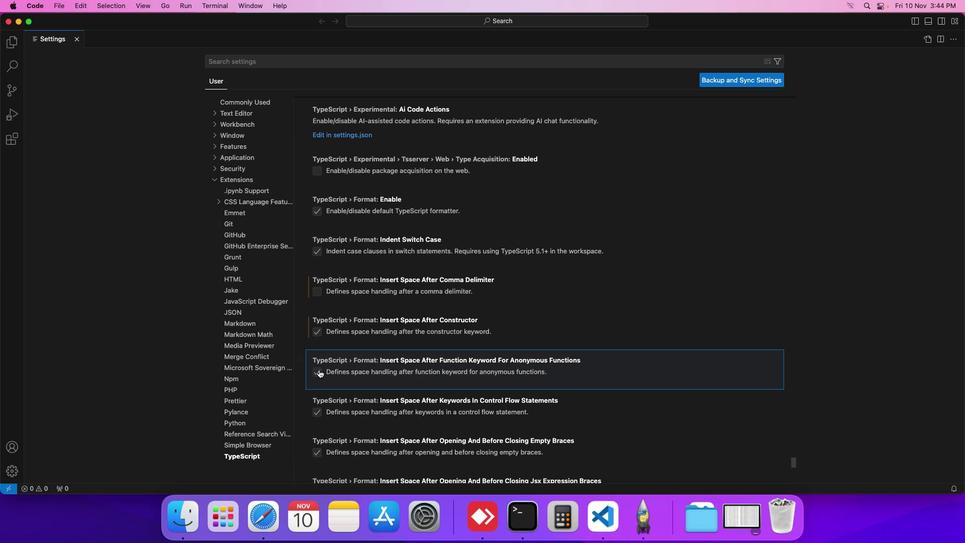 
Action: Mouse pressed left at (319, 370)
Screenshot: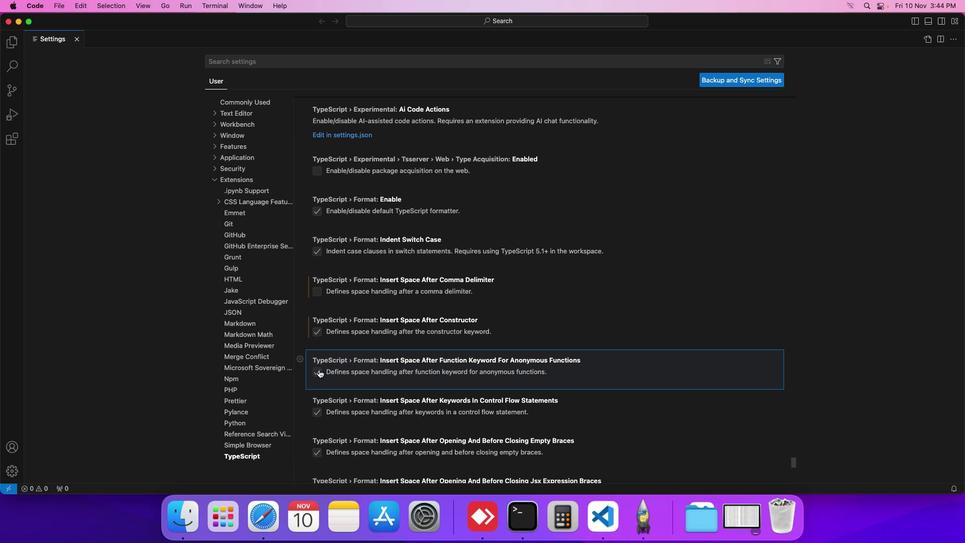 
